 Task: Look for space in Cheria, Algeria from 8th June, 2023 to 16th June, 2023 for 2 adults in price range Rs.10000 to Rs.15000. Place can be entire place with 1  bedroom having 1 bed and 1 bathroom. Property type can be house, flat, hotel. Amenities needed are: washing machine. Booking option can be shelf check-in. Required host language is .
Action: Mouse moved to (510, 106)
Screenshot: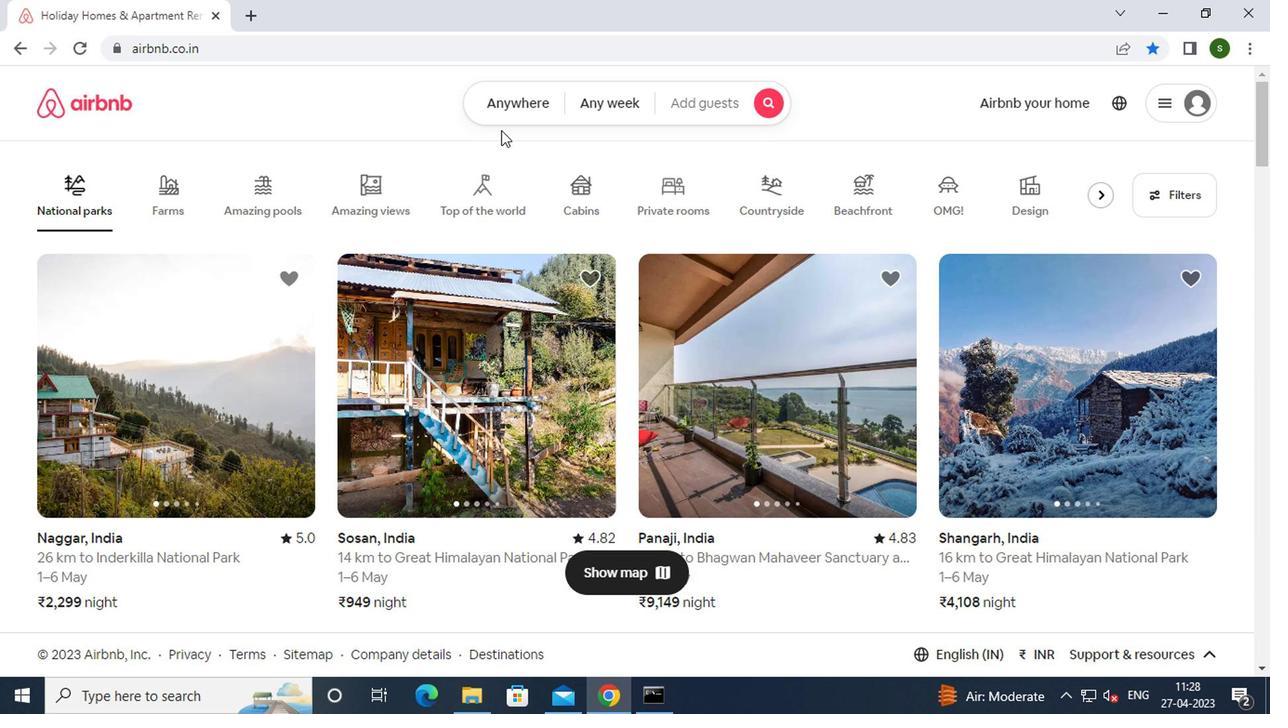 
Action: Mouse pressed left at (510, 106)
Screenshot: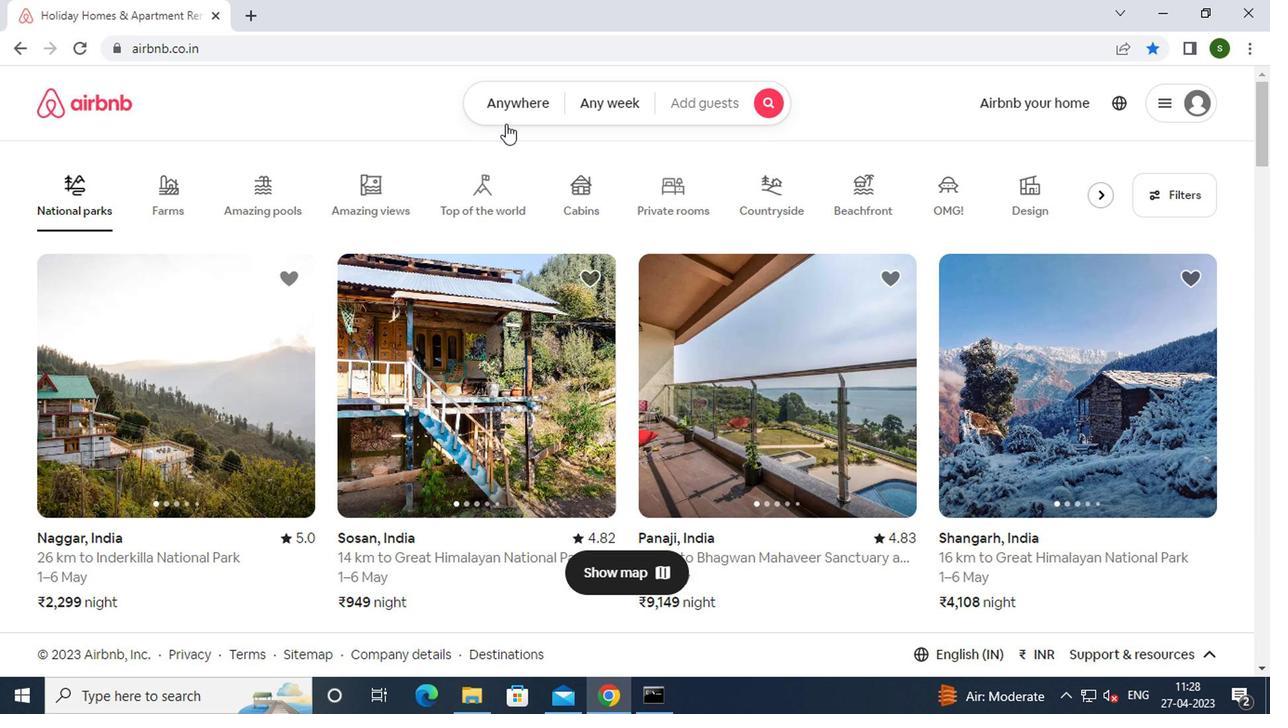 
Action: Mouse moved to (389, 179)
Screenshot: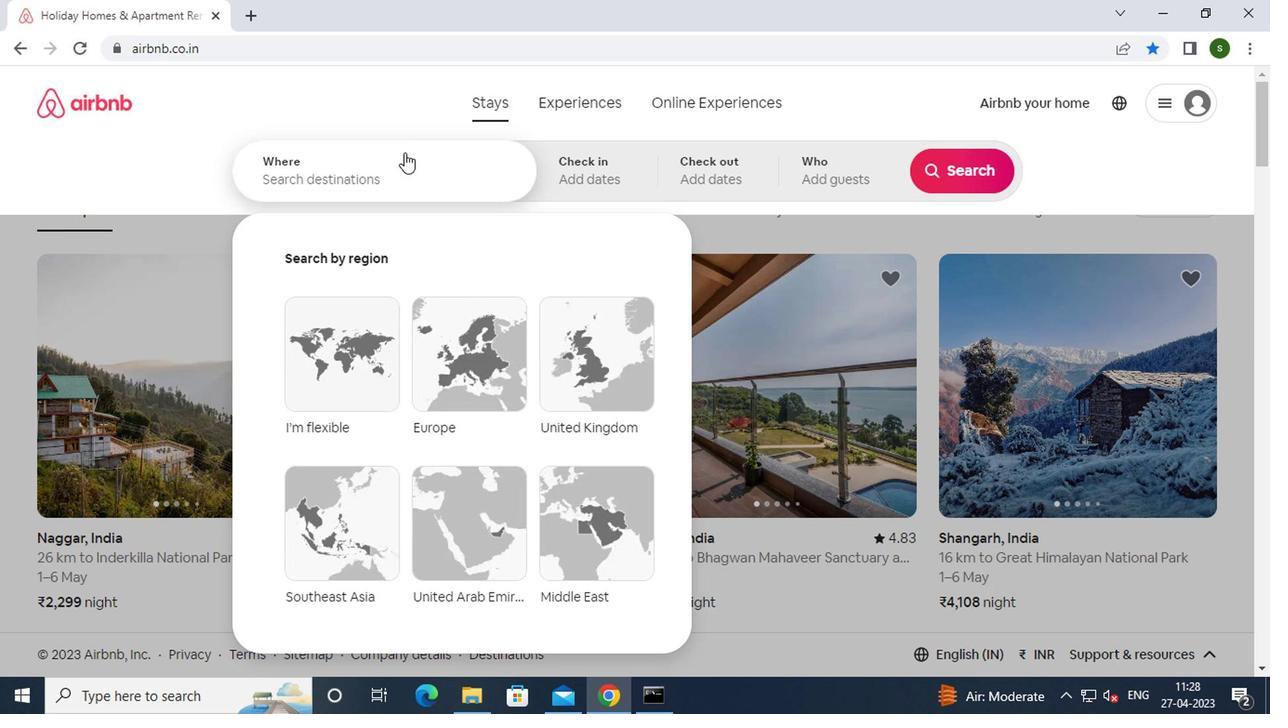 
Action: Mouse pressed left at (389, 179)
Screenshot: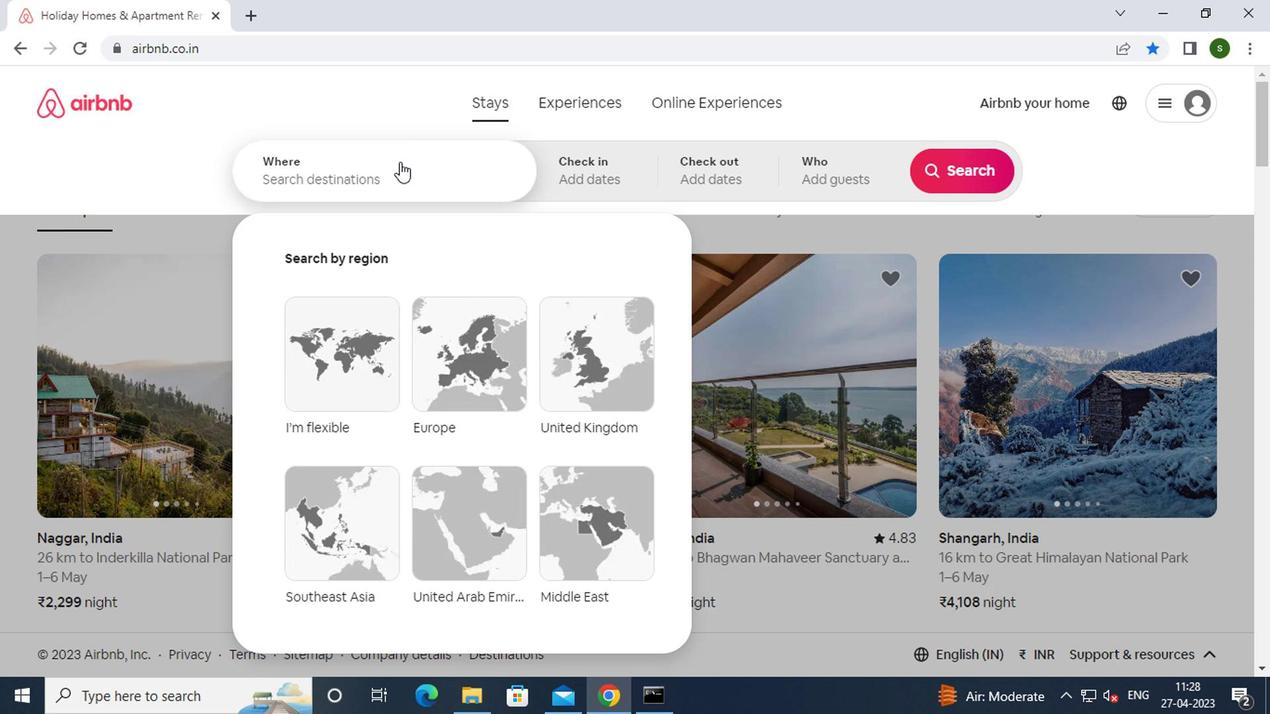 
Action: Key pressed c<Key.caps_lock>heria,<Key.space><Key.caps_lock>a<Key.caps_lock>l
Screenshot: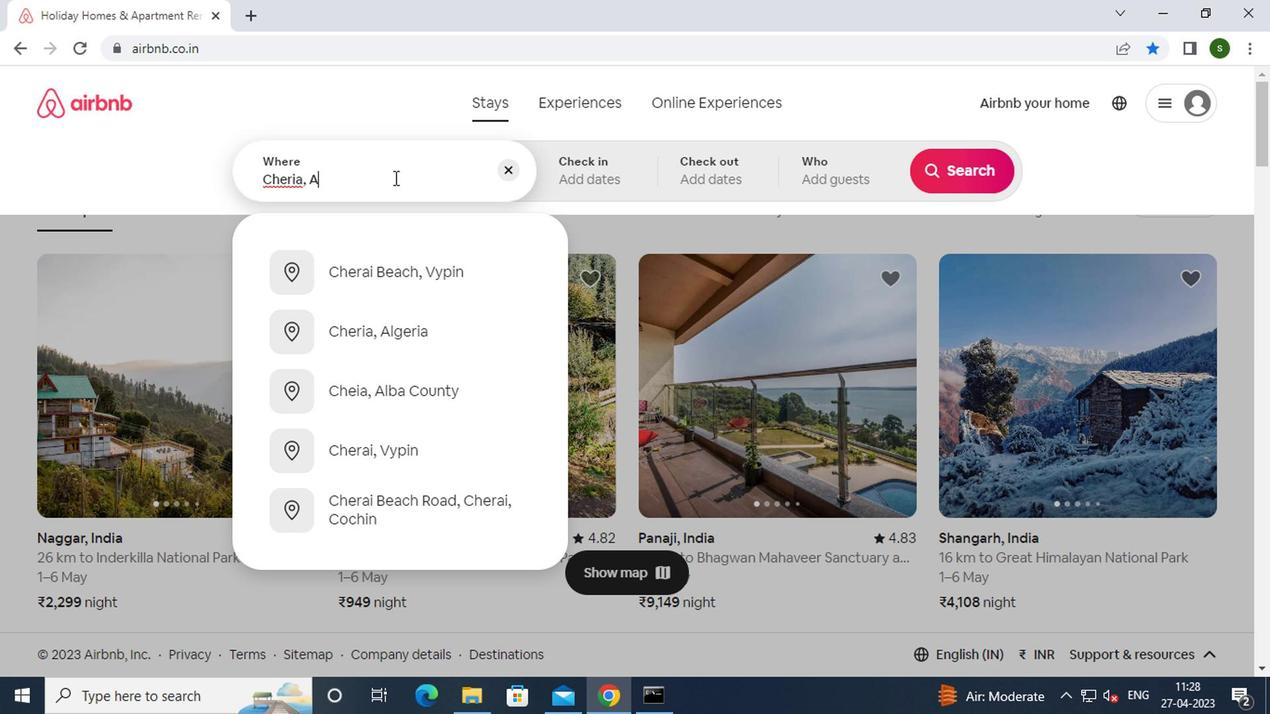 
Action: Mouse moved to (402, 264)
Screenshot: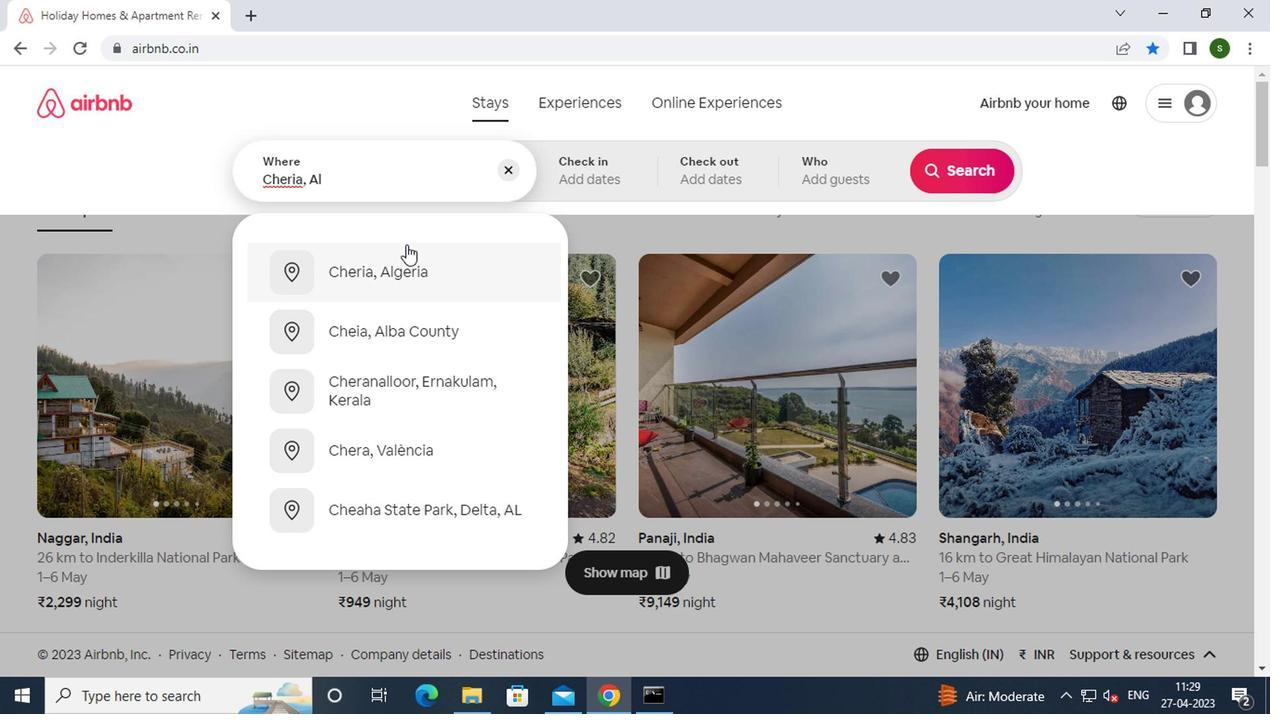 
Action: Mouse pressed left at (402, 264)
Screenshot: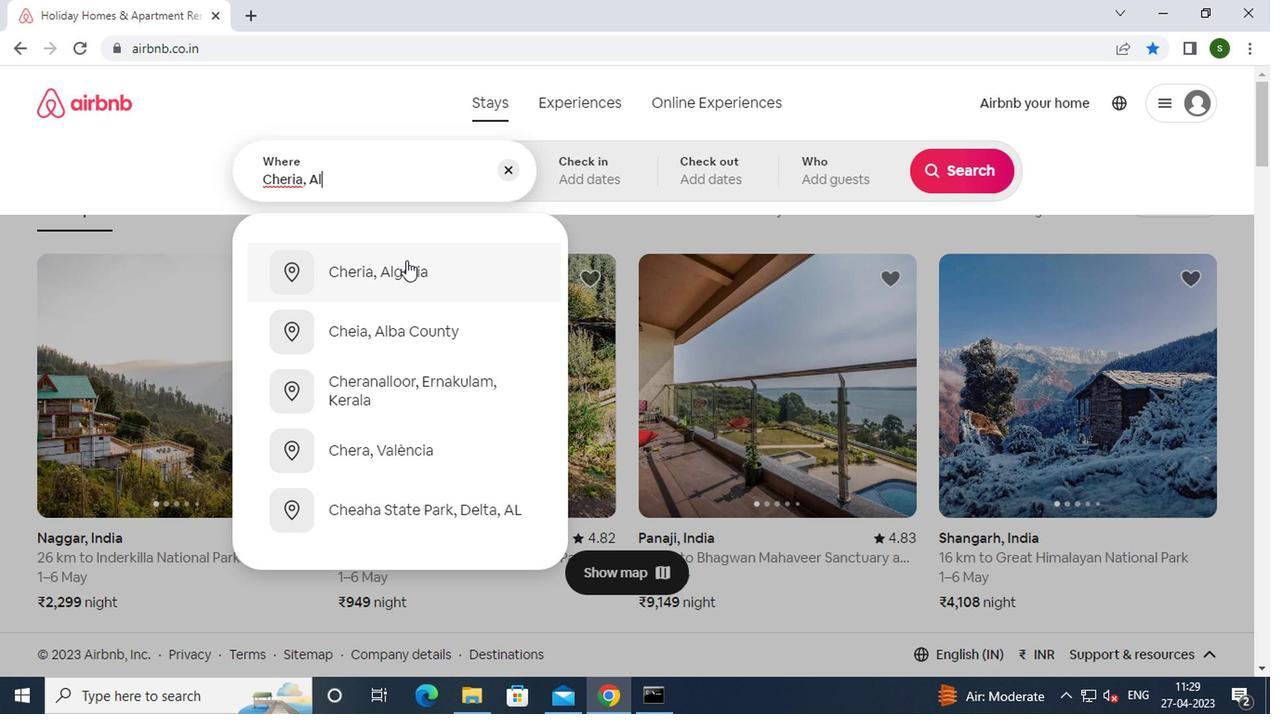 
Action: Mouse moved to (936, 315)
Screenshot: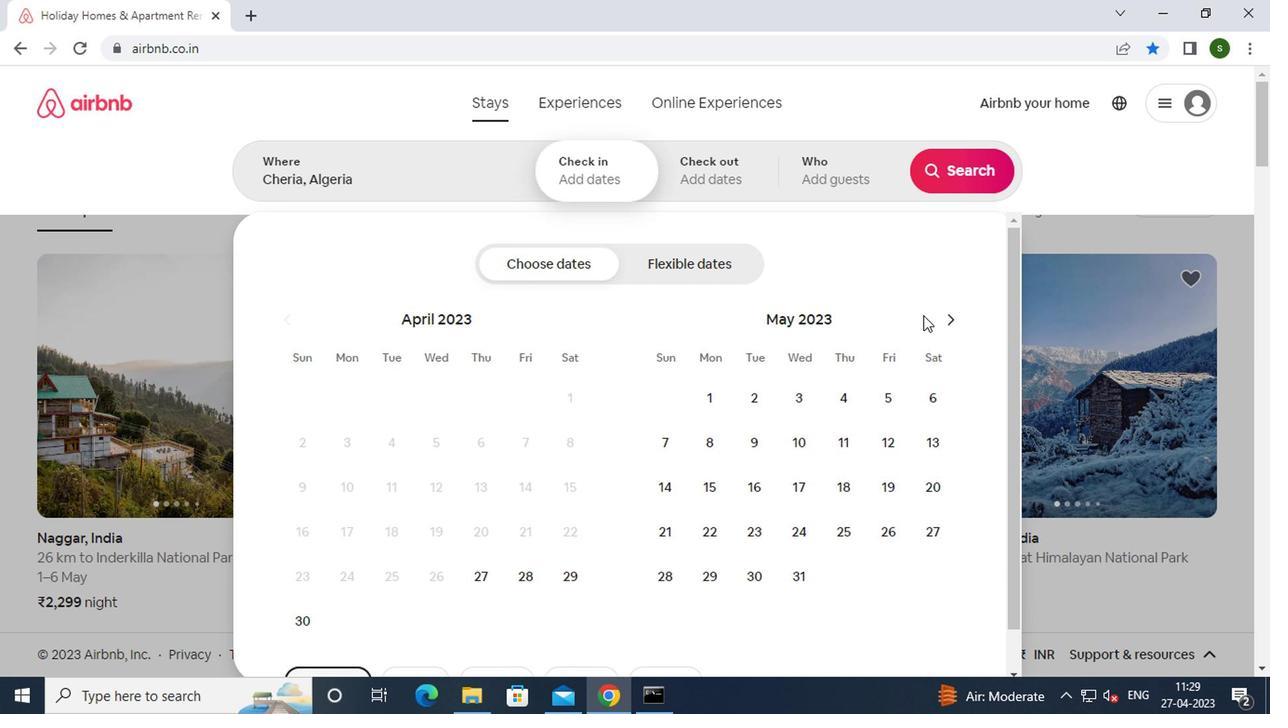 
Action: Mouse pressed left at (936, 315)
Screenshot: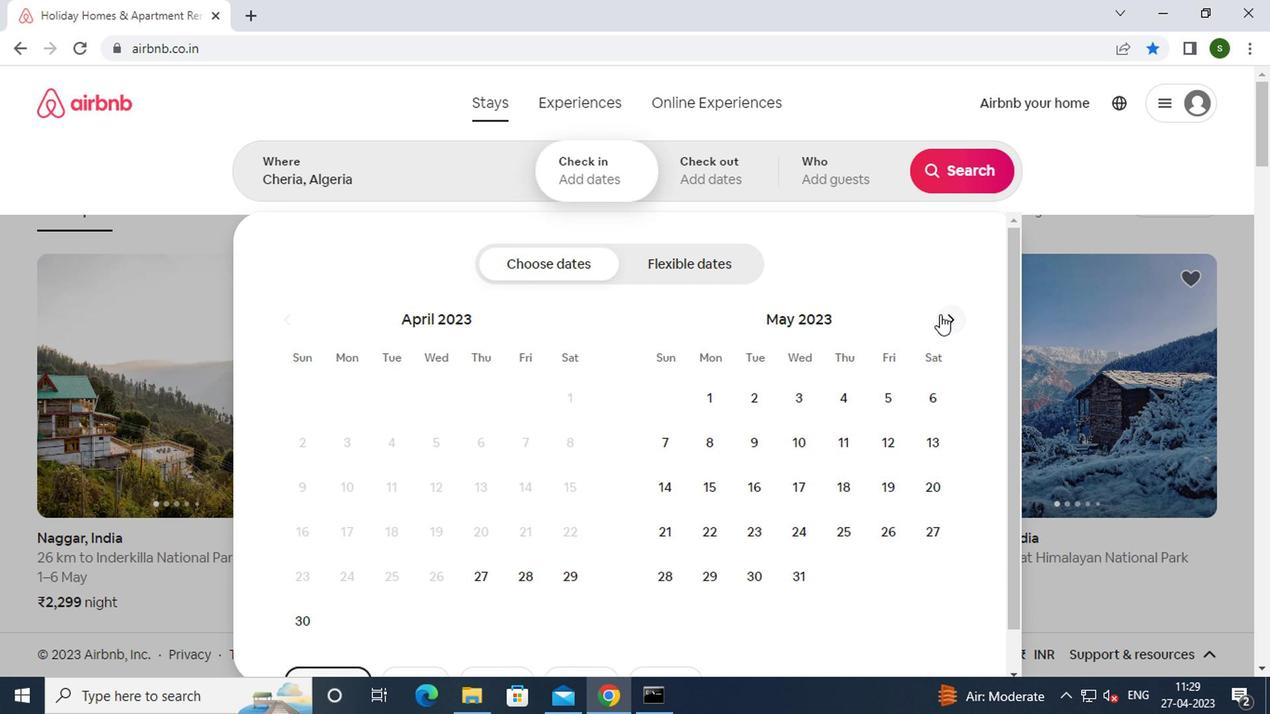 
Action: Mouse moved to (843, 444)
Screenshot: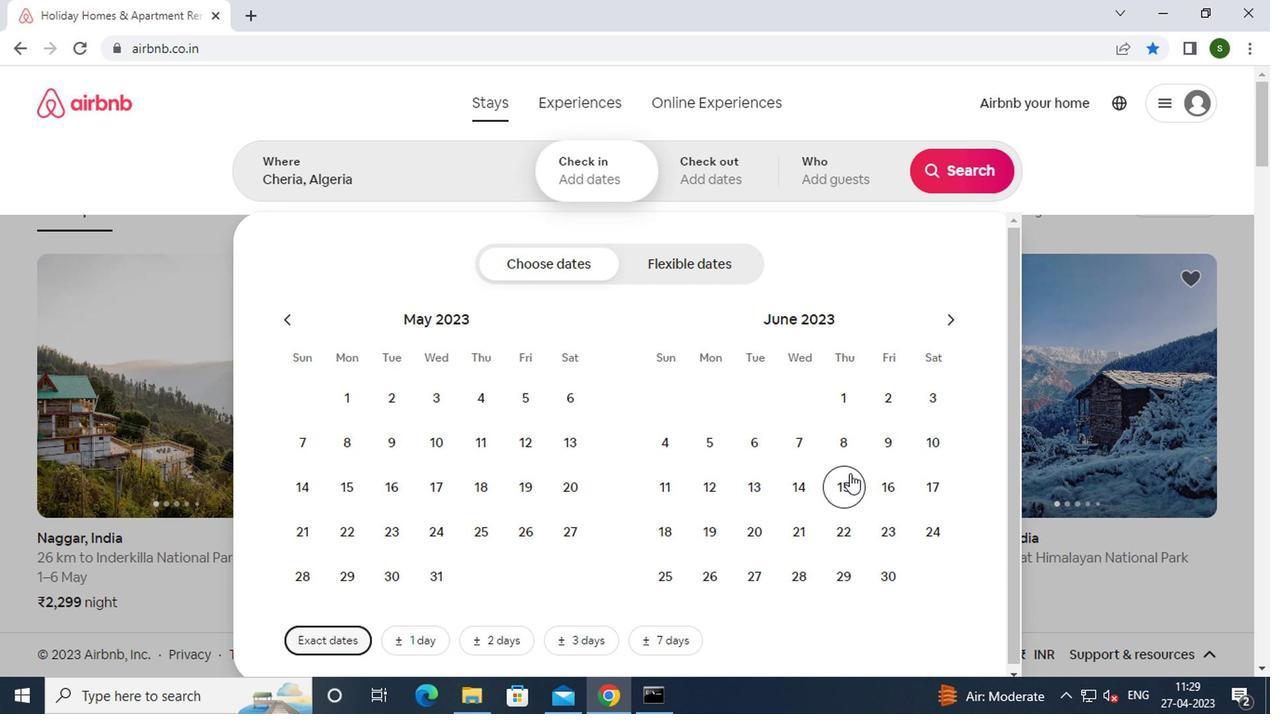 
Action: Mouse pressed left at (843, 444)
Screenshot: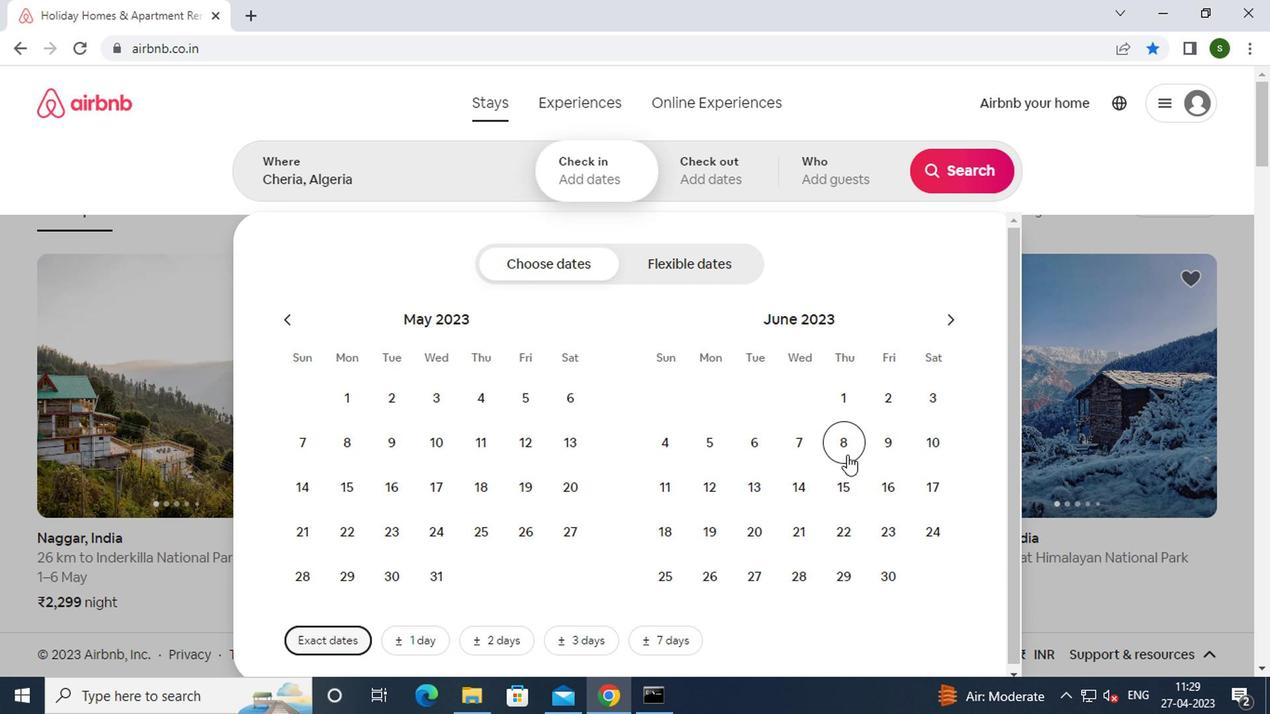 
Action: Mouse moved to (876, 477)
Screenshot: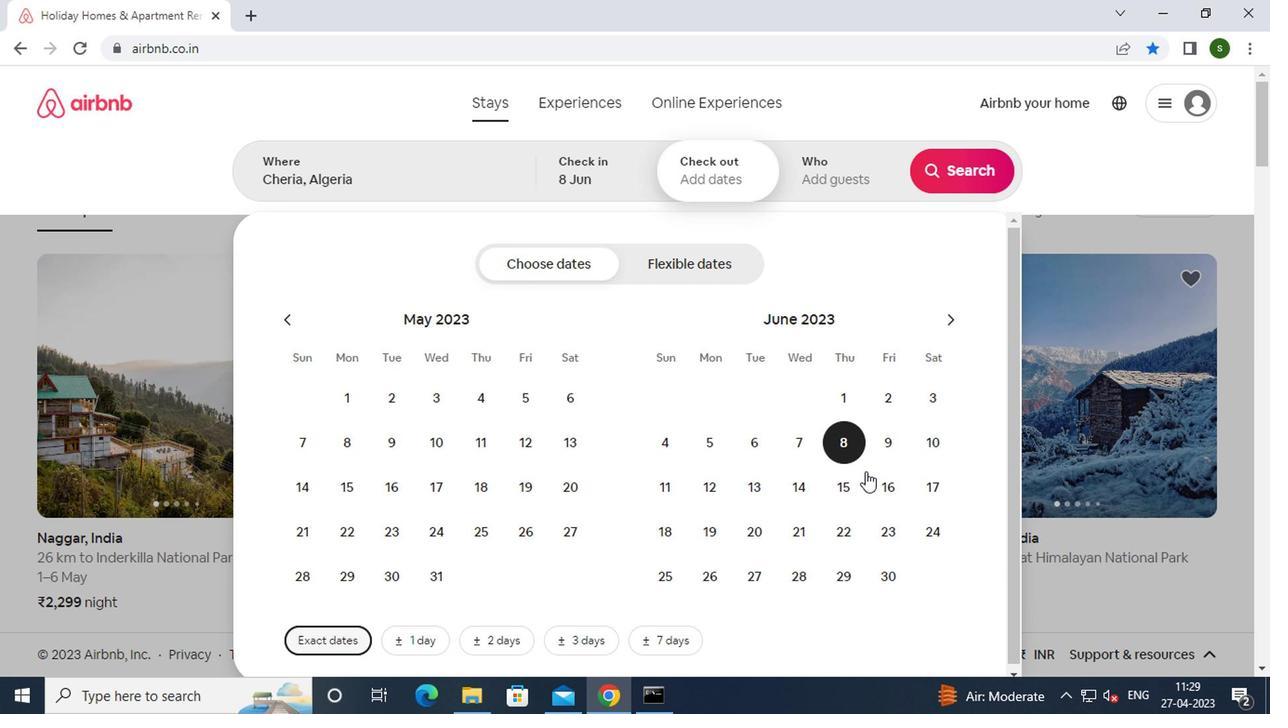
Action: Mouse pressed left at (876, 477)
Screenshot: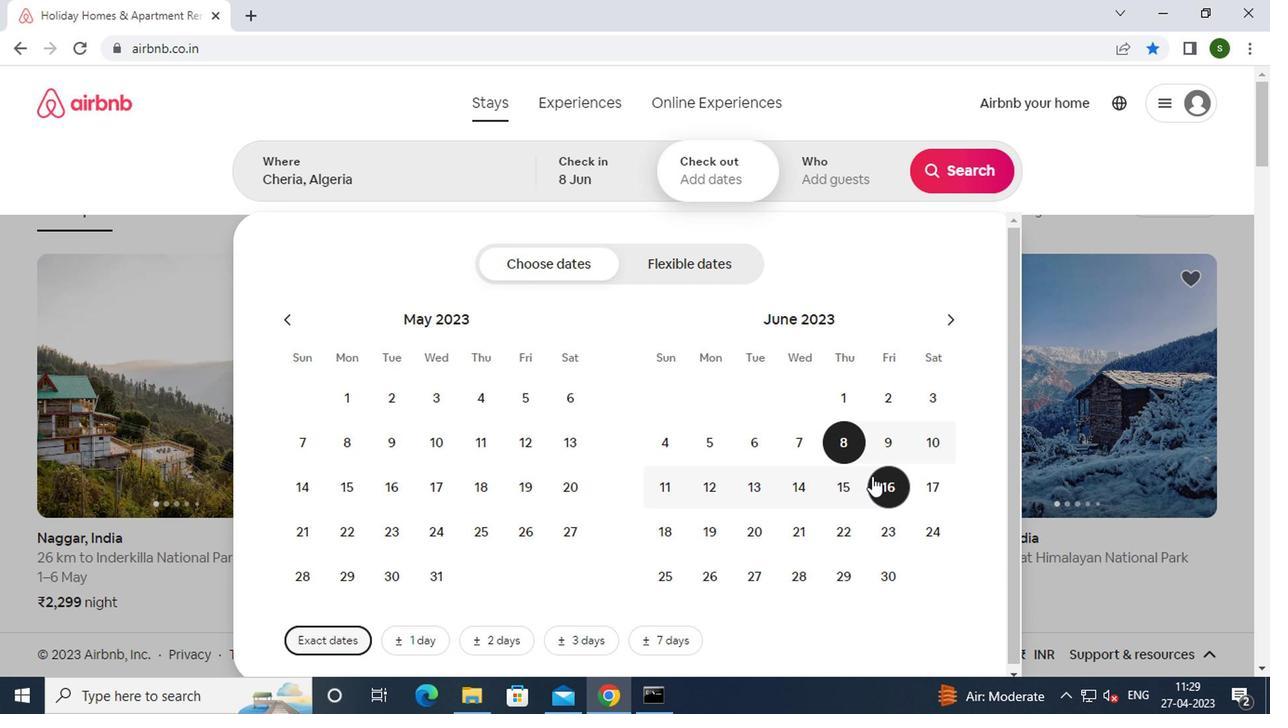 
Action: Mouse moved to (842, 188)
Screenshot: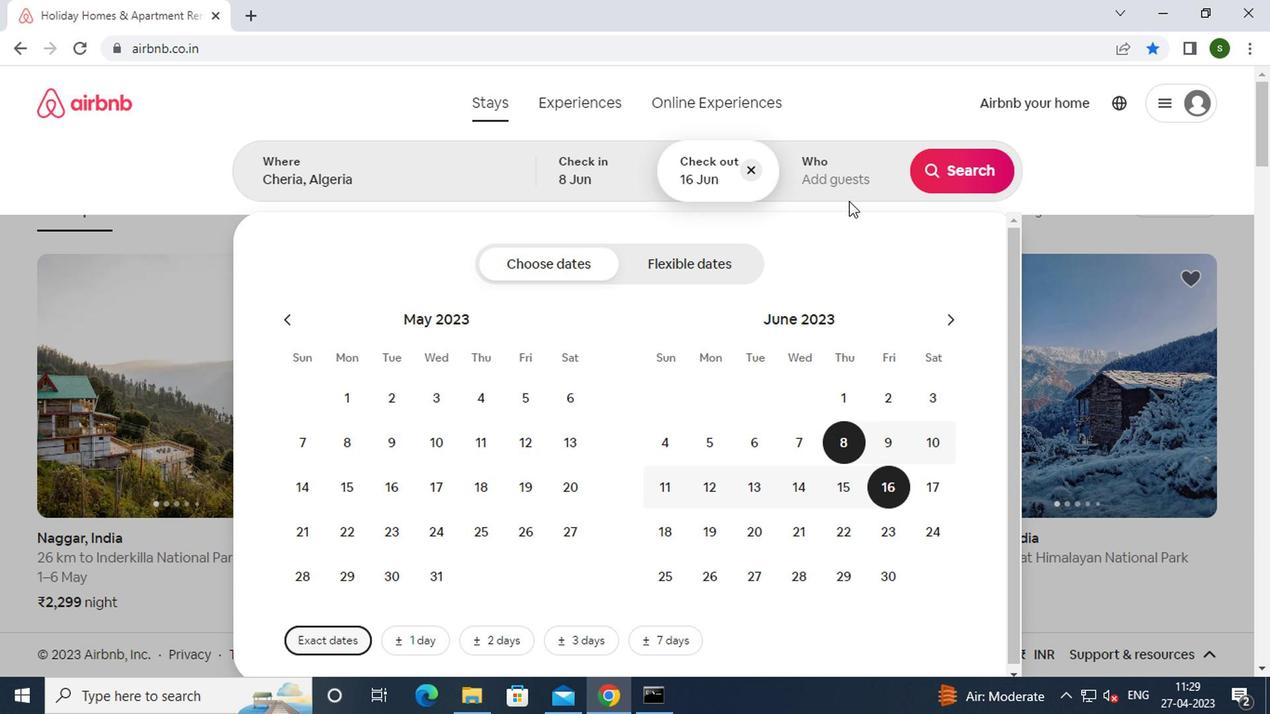 
Action: Mouse pressed left at (842, 188)
Screenshot: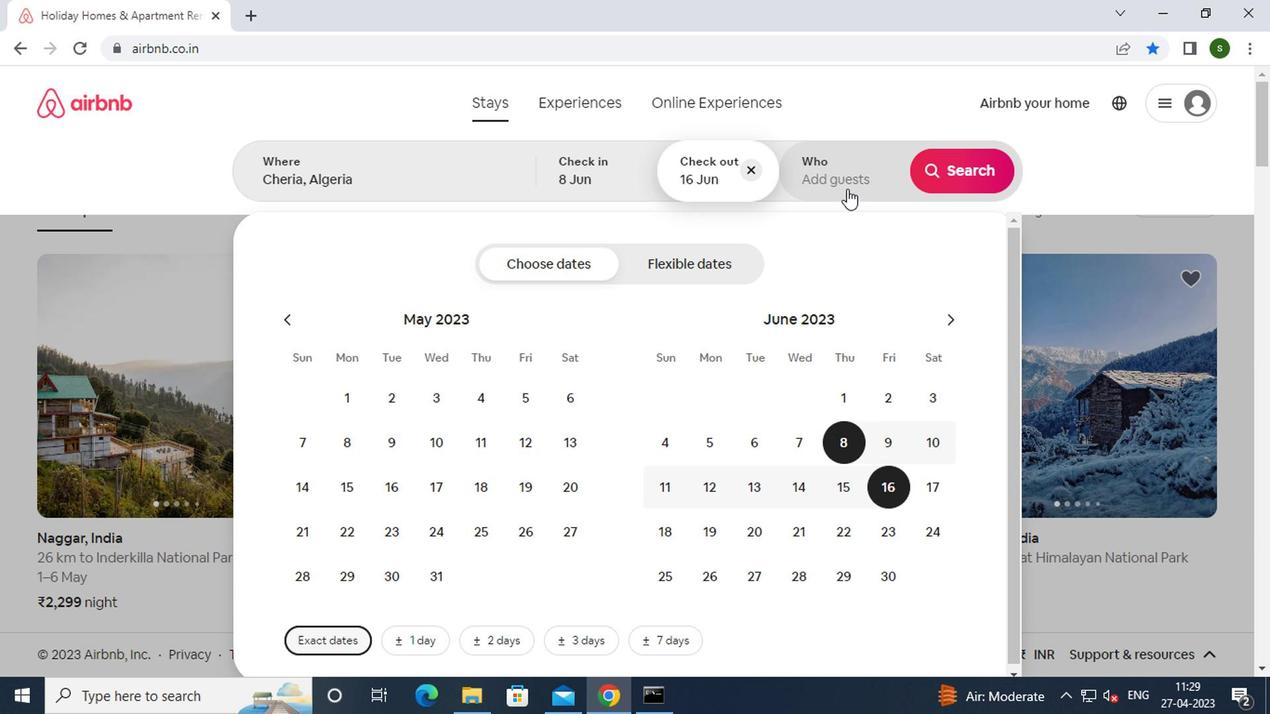 
Action: Mouse moved to (959, 275)
Screenshot: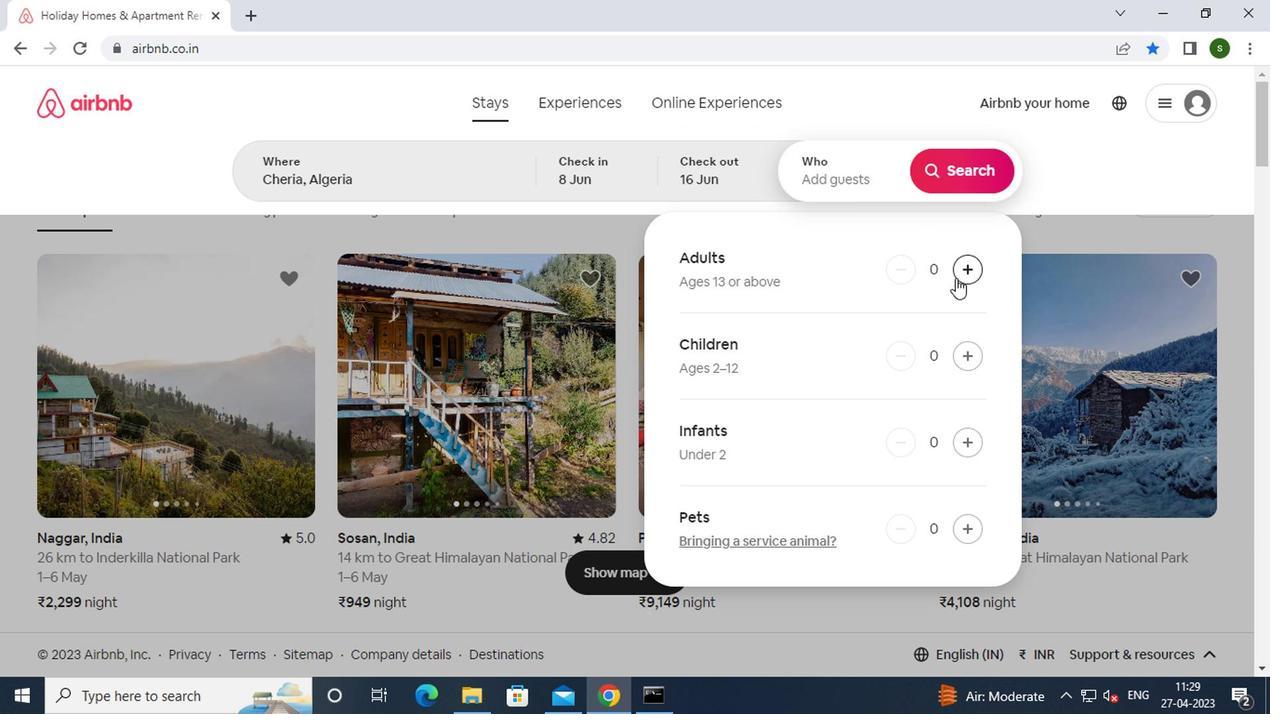 
Action: Mouse pressed left at (959, 275)
Screenshot: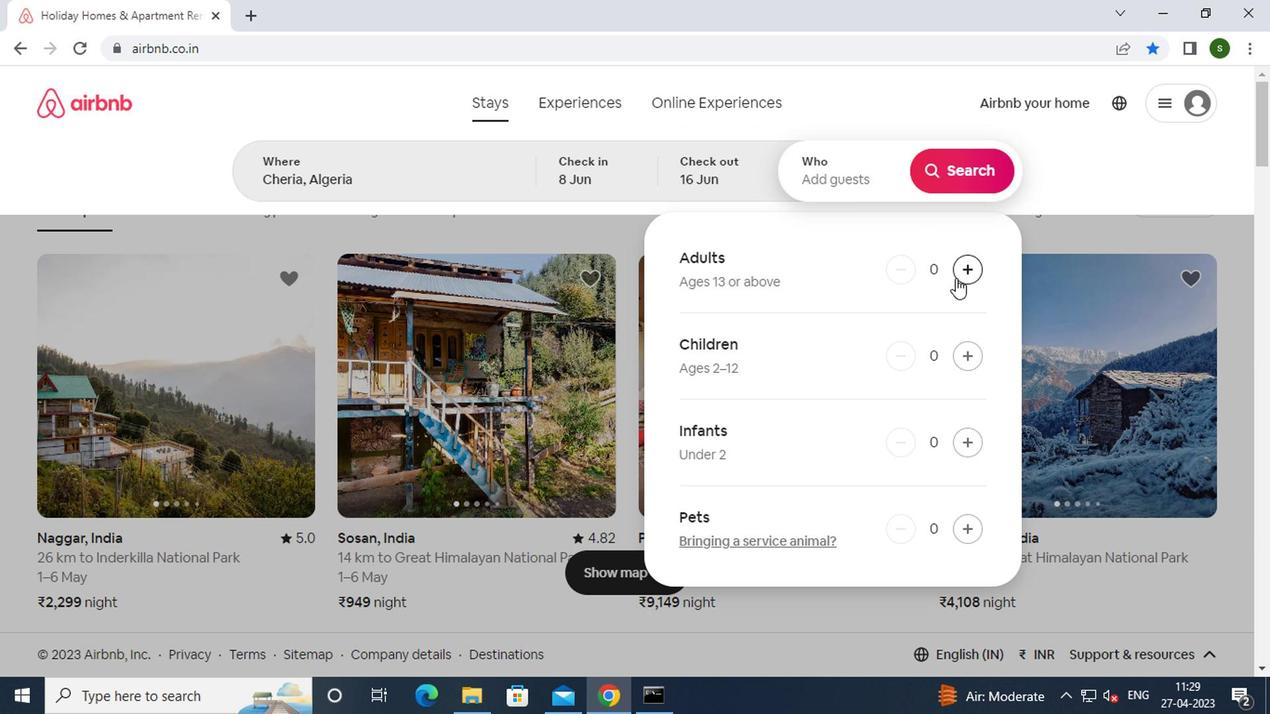 
Action: Mouse pressed left at (959, 275)
Screenshot: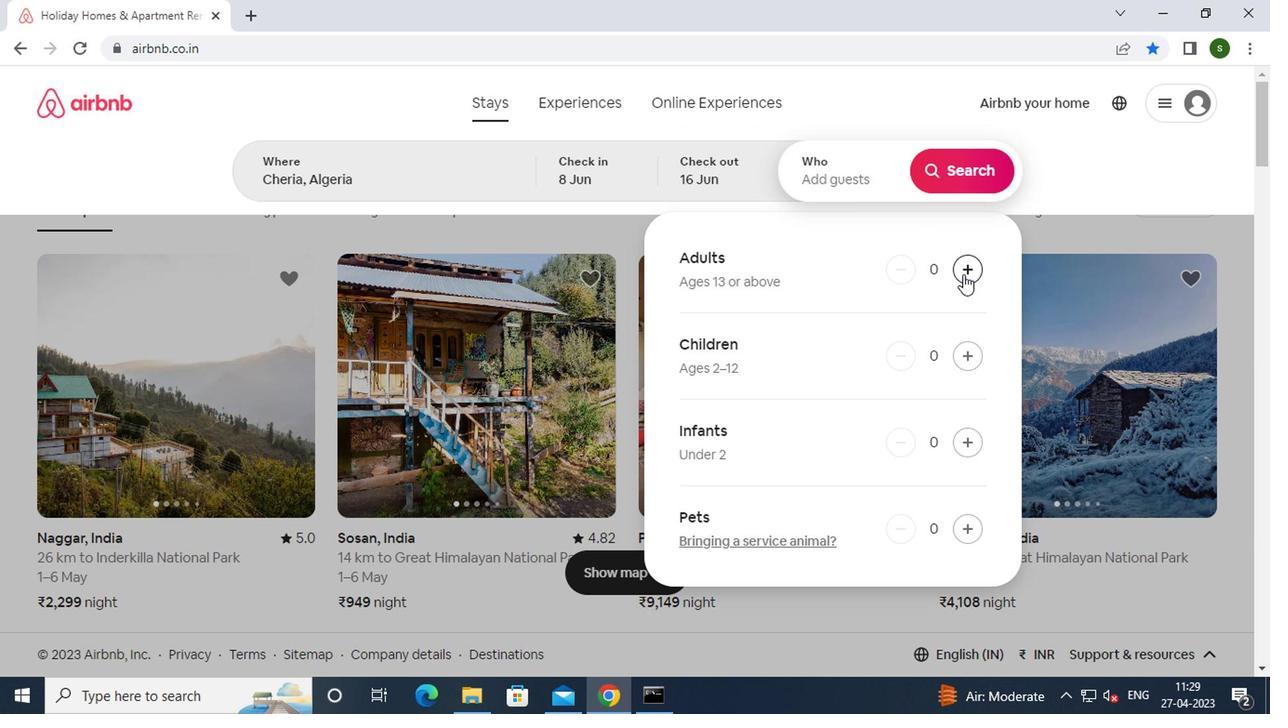 
Action: Mouse moved to (957, 174)
Screenshot: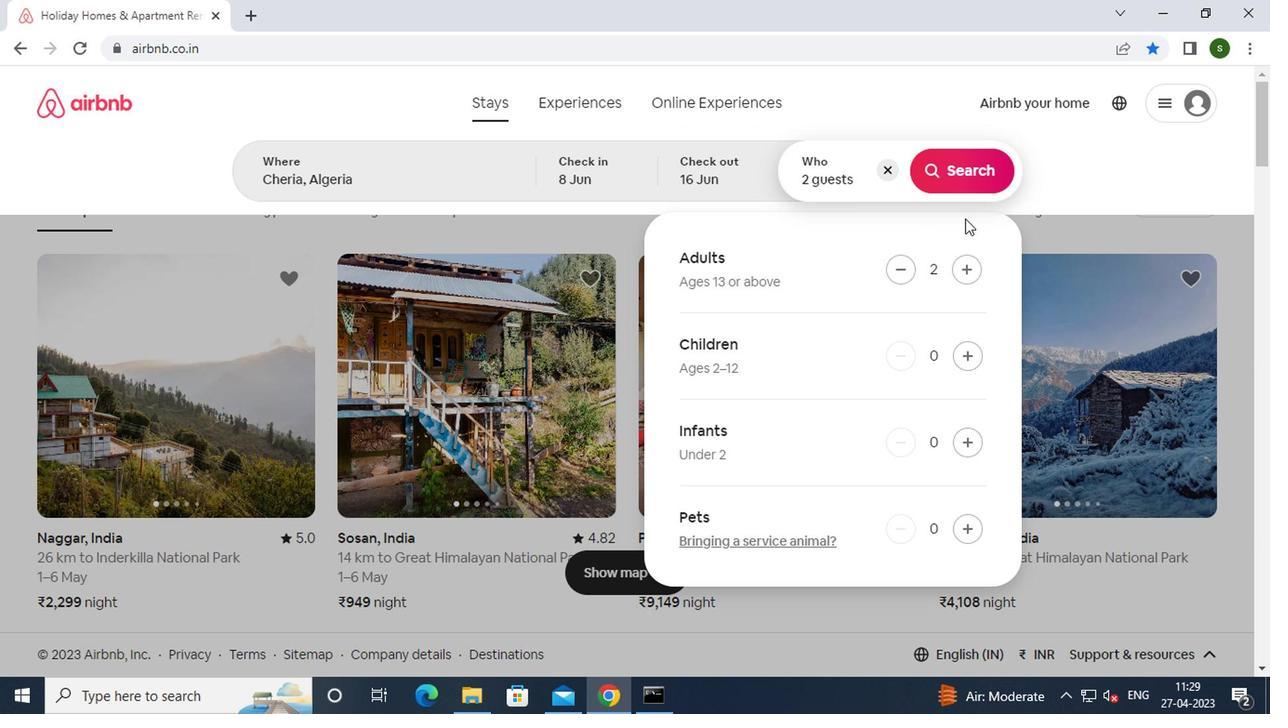 
Action: Mouse pressed left at (957, 174)
Screenshot: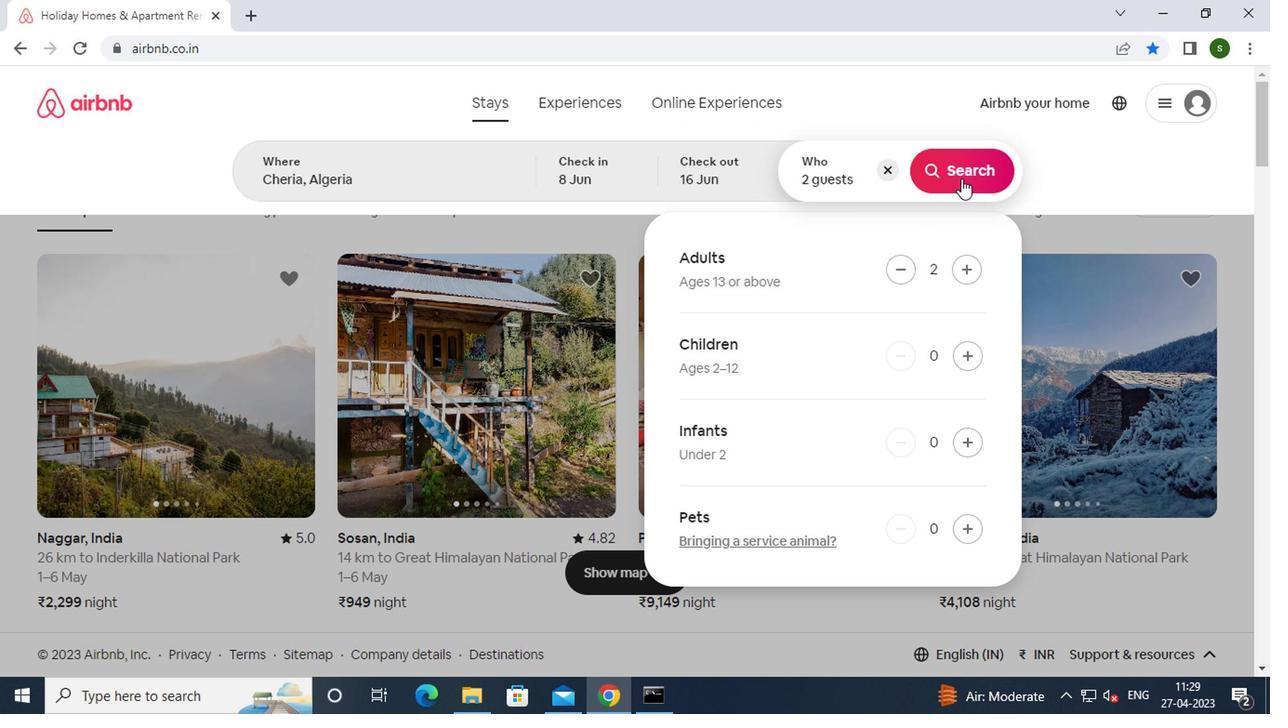 
Action: Mouse moved to (1172, 175)
Screenshot: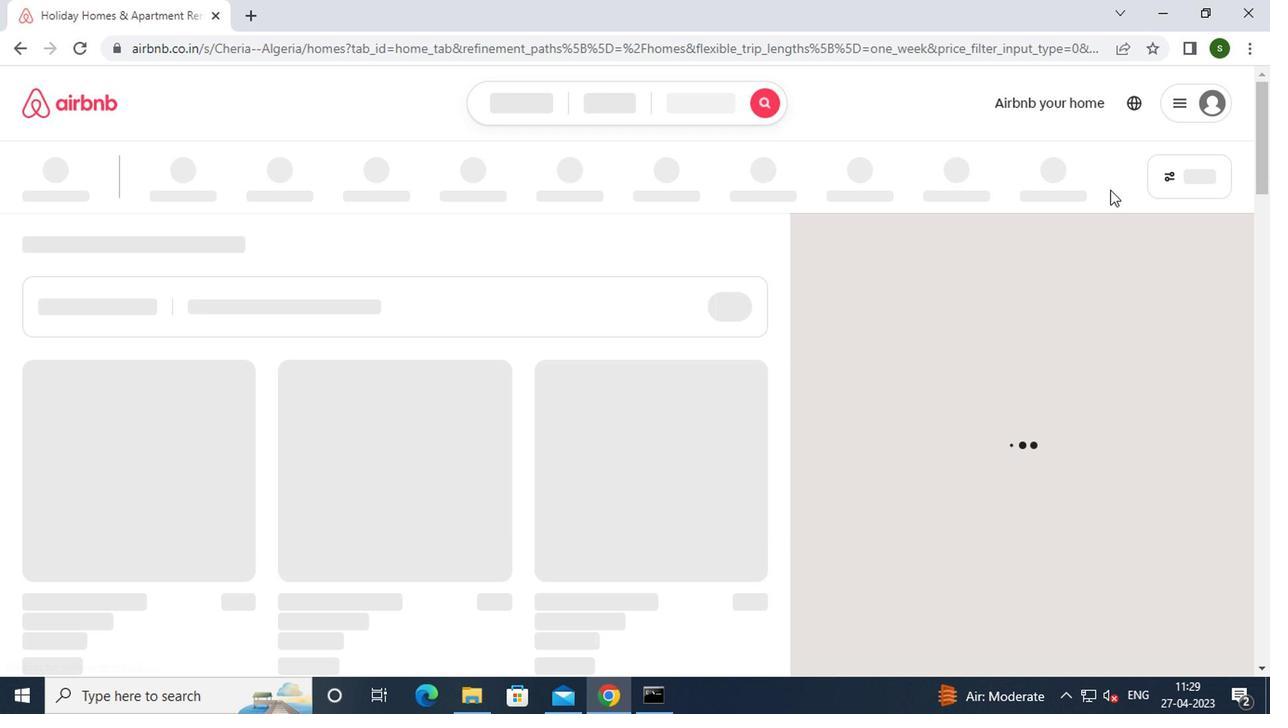 
Action: Mouse pressed left at (1172, 175)
Screenshot: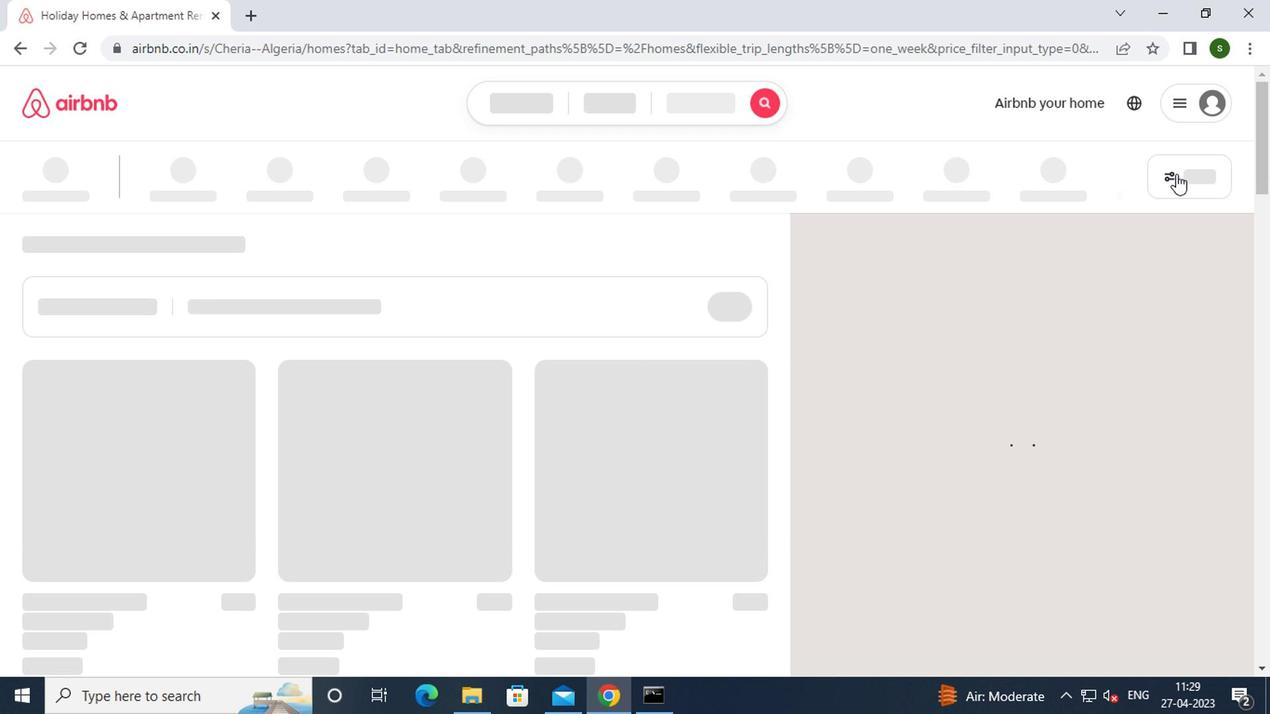
Action: Mouse moved to (559, 410)
Screenshot: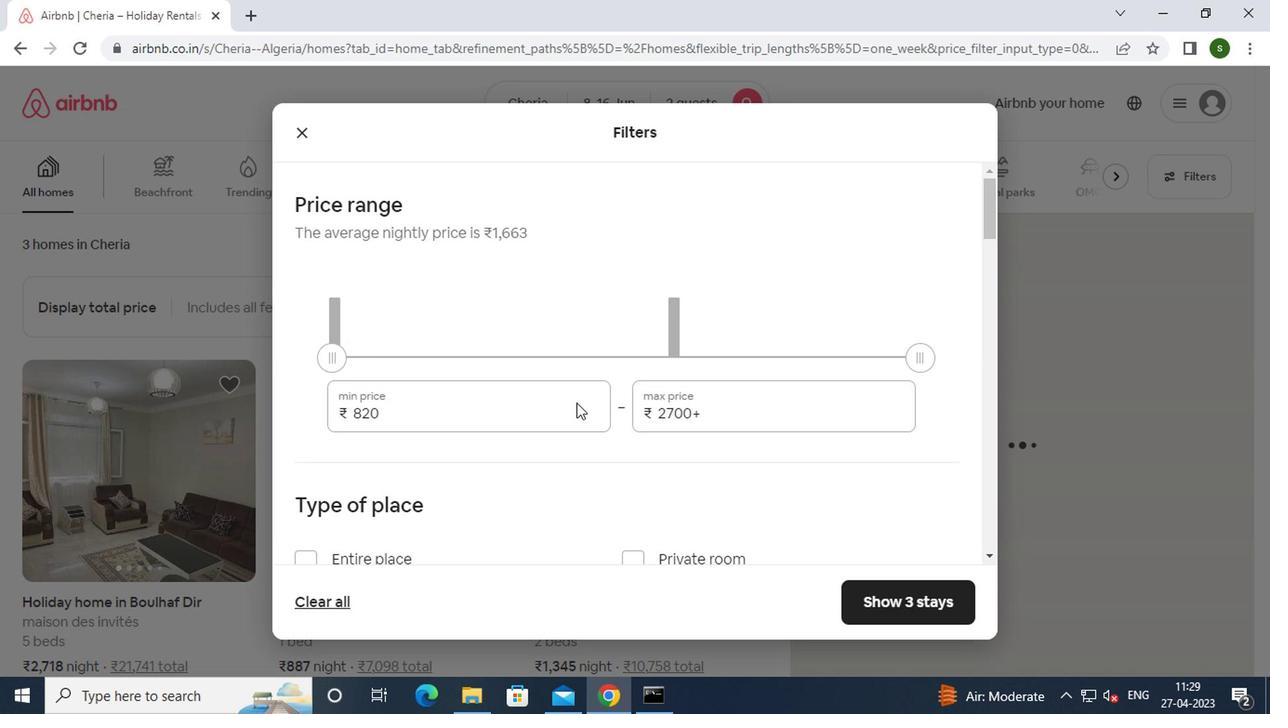 
Action: Mouse pressed left at (559, 410)
Screenshot: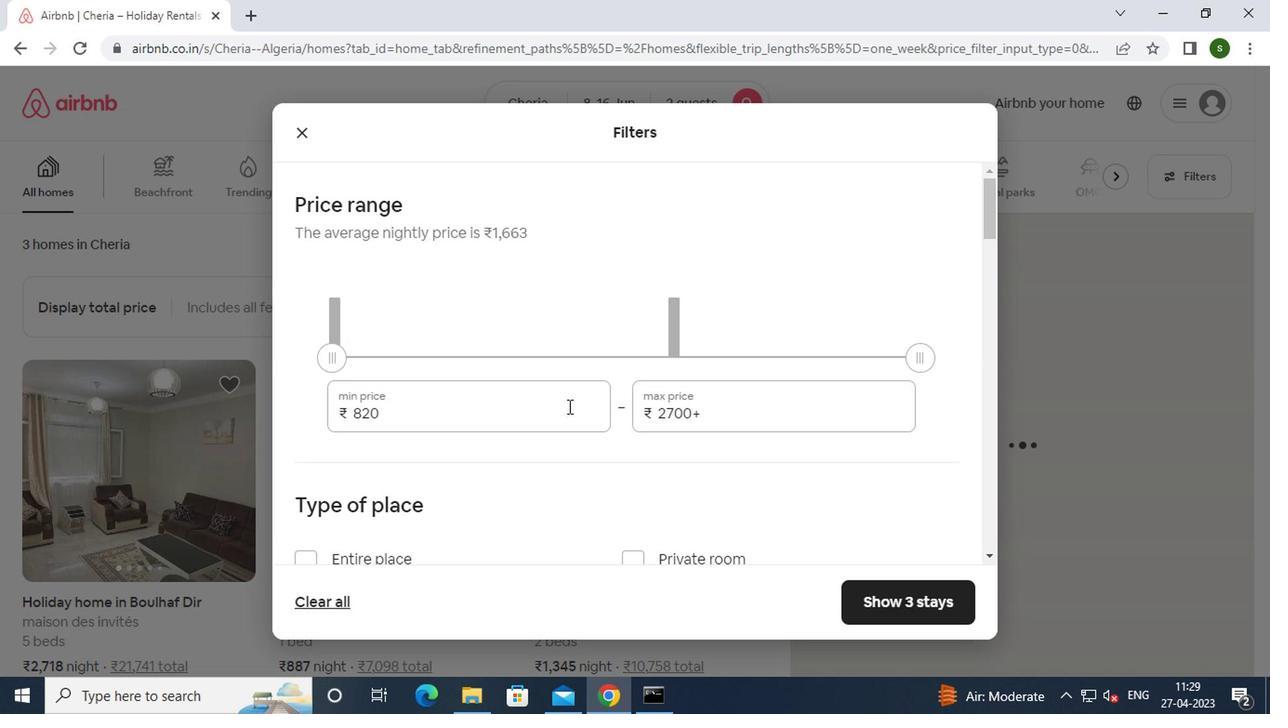 
Action: Key pressed <Key.backspace><Key.backspace><Key.backspace><Key.backspace><Key.backspace><Key.backspace><Key.backspace>10000
Screenshot: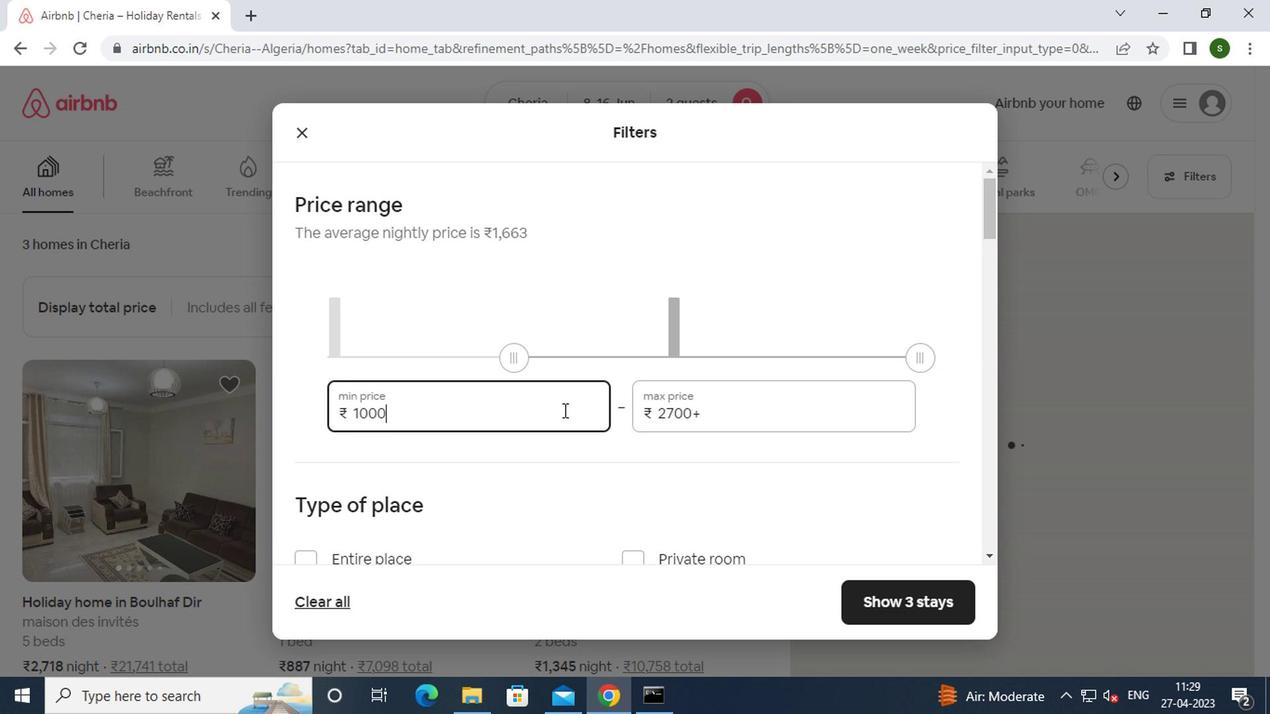 
Action: Mouse moved to (726, 412)
Screenshot: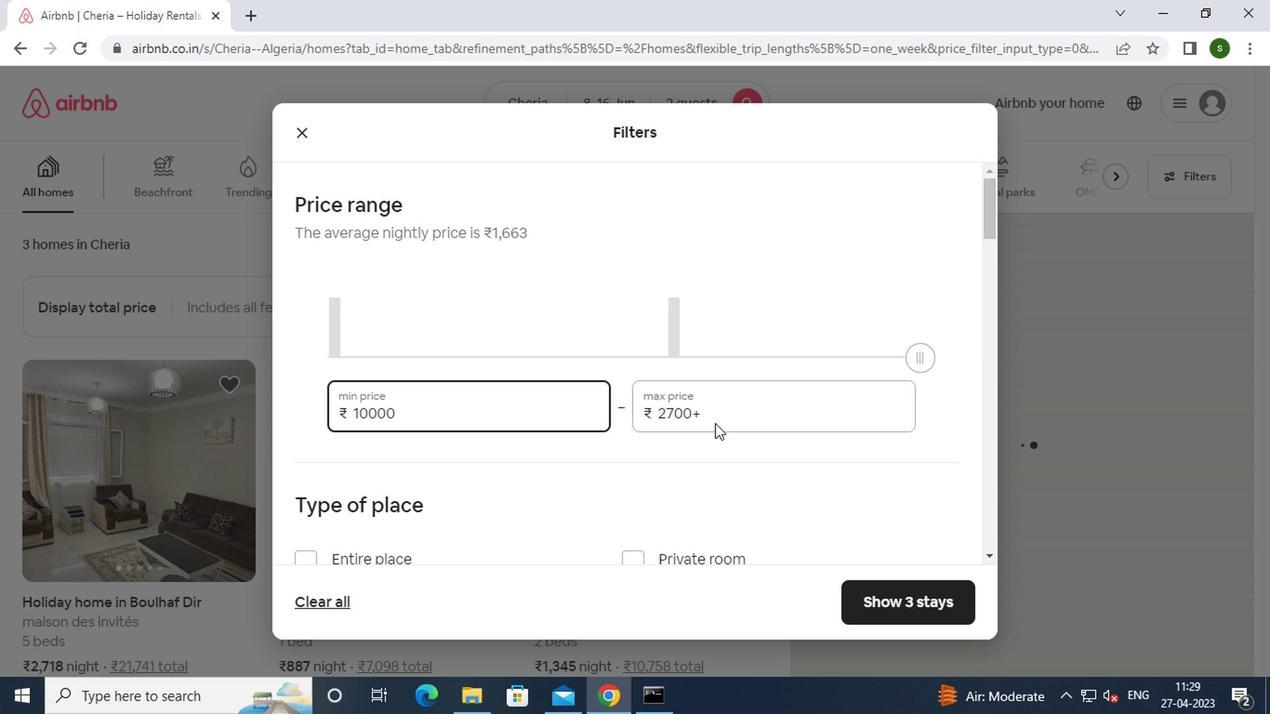 
Action: Mouse pressed left at (726, 412)
Screenshot: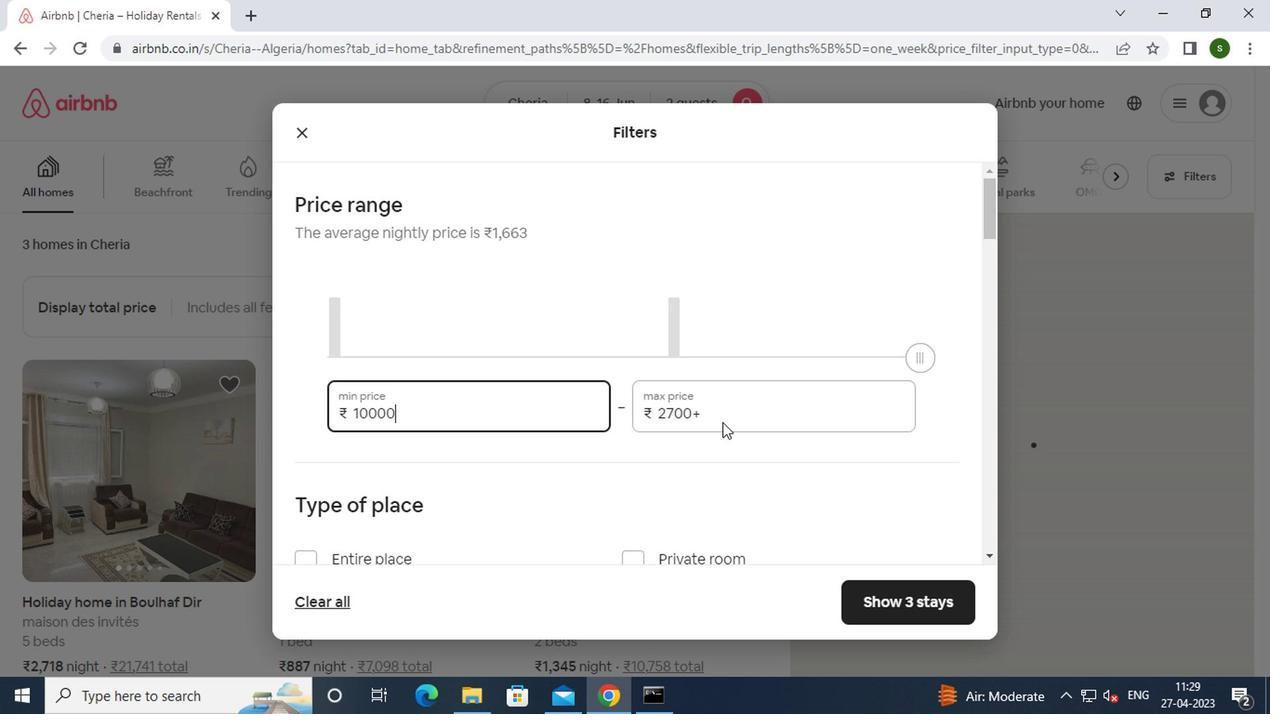 
Action: Key pressed <Key.backspace><Key.backspace><Key.backspace><Key.backspace><Key.backspace><Key.backspace><Key.backspace><Key.backspace><Key.backspace><Key.backspace><Key.backspace><Key.backspace>15000
Screenshot: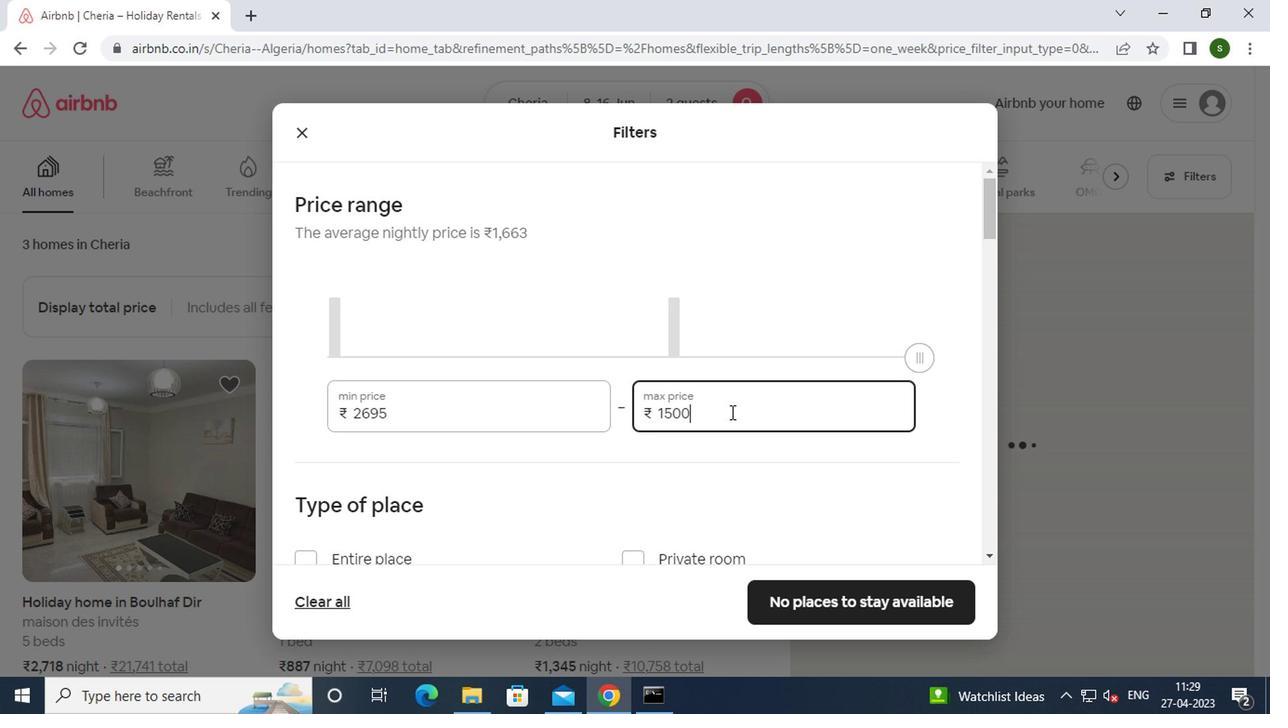 
Action: Mouse moved to (581, 367)
Screenshot: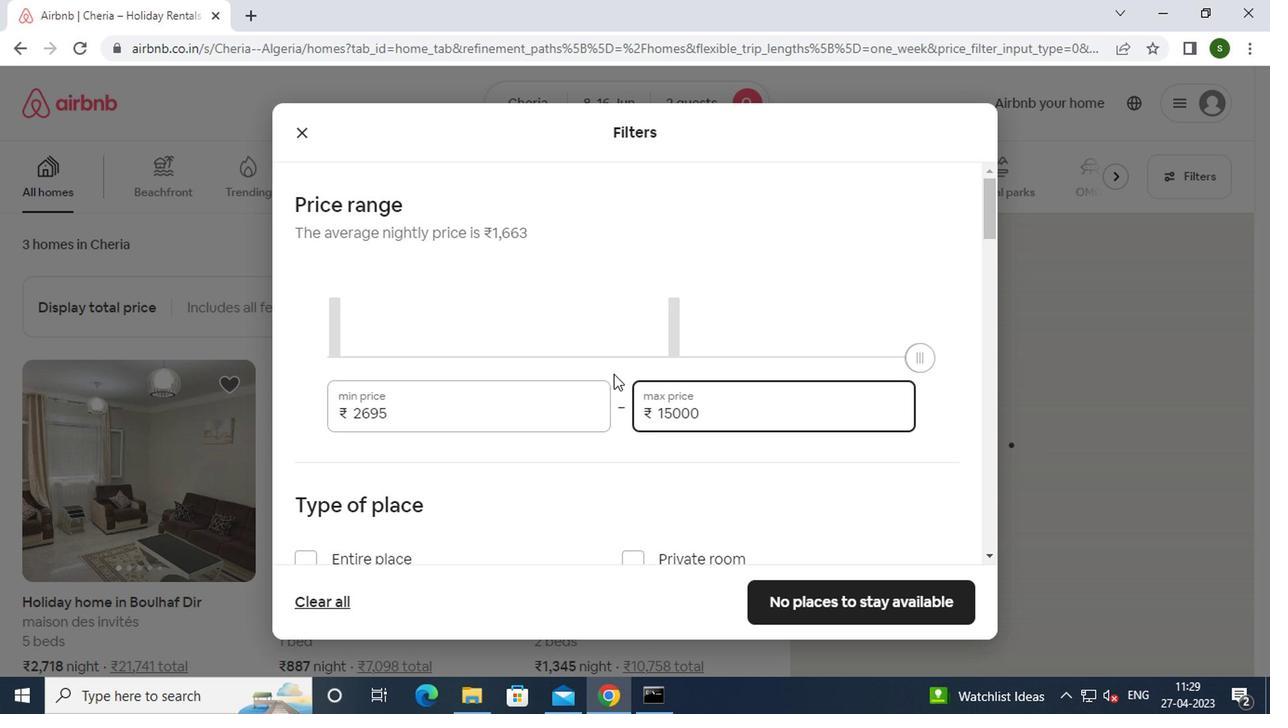 
Action: Mouse scrolled (581, 366) with delta (0, -1)
Screenshot: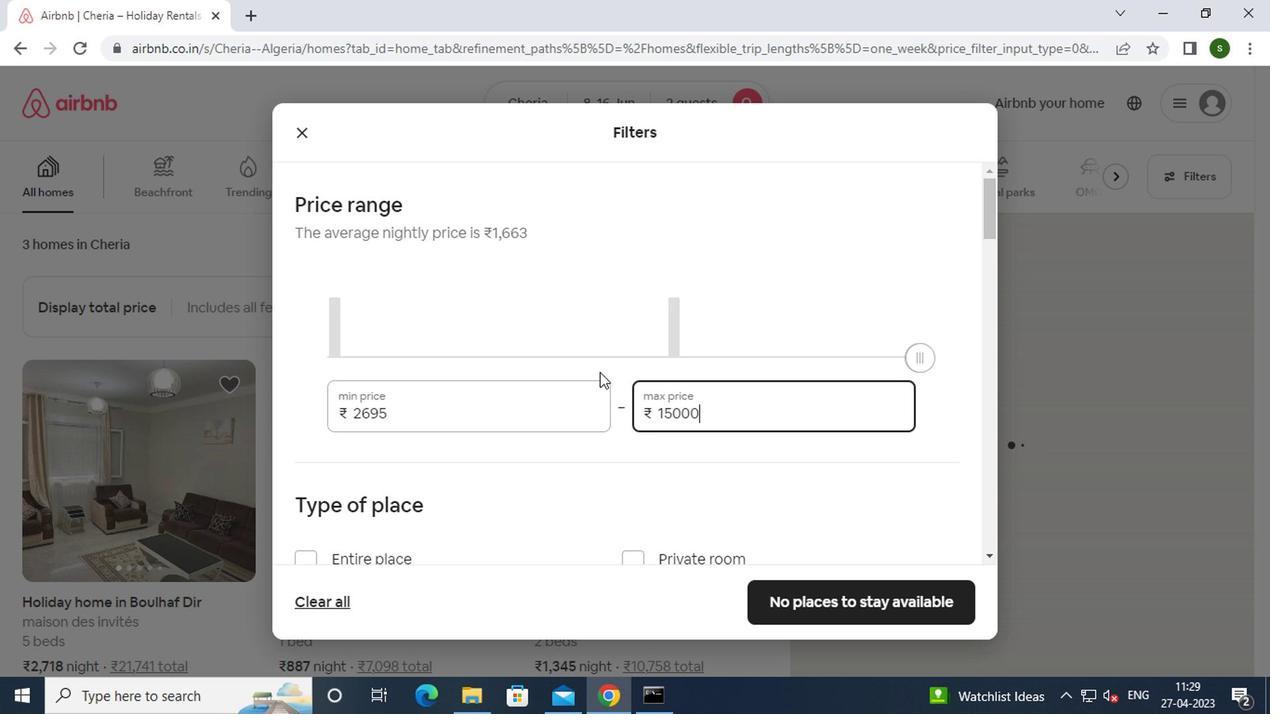 
Action: Mouse scrolled (581, 366) with delta (0, -1)
Screenshot: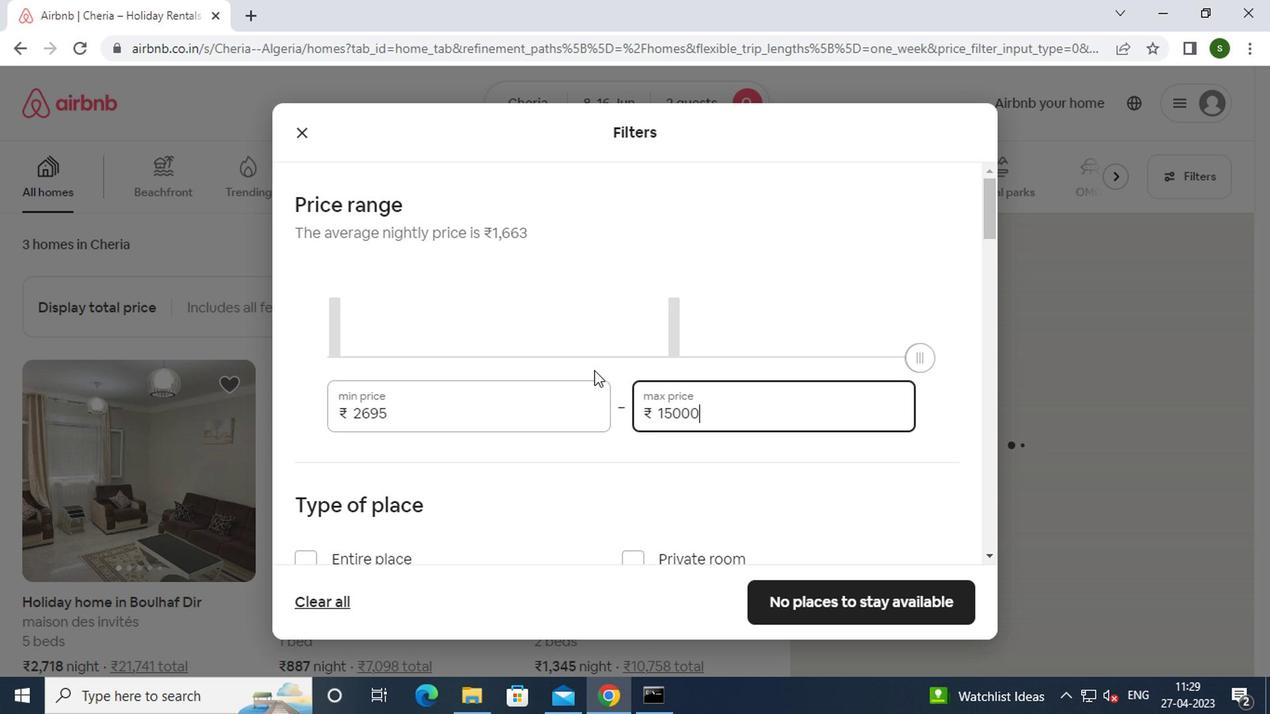
Action: Mouse moved to (371, 371)
Screenshot: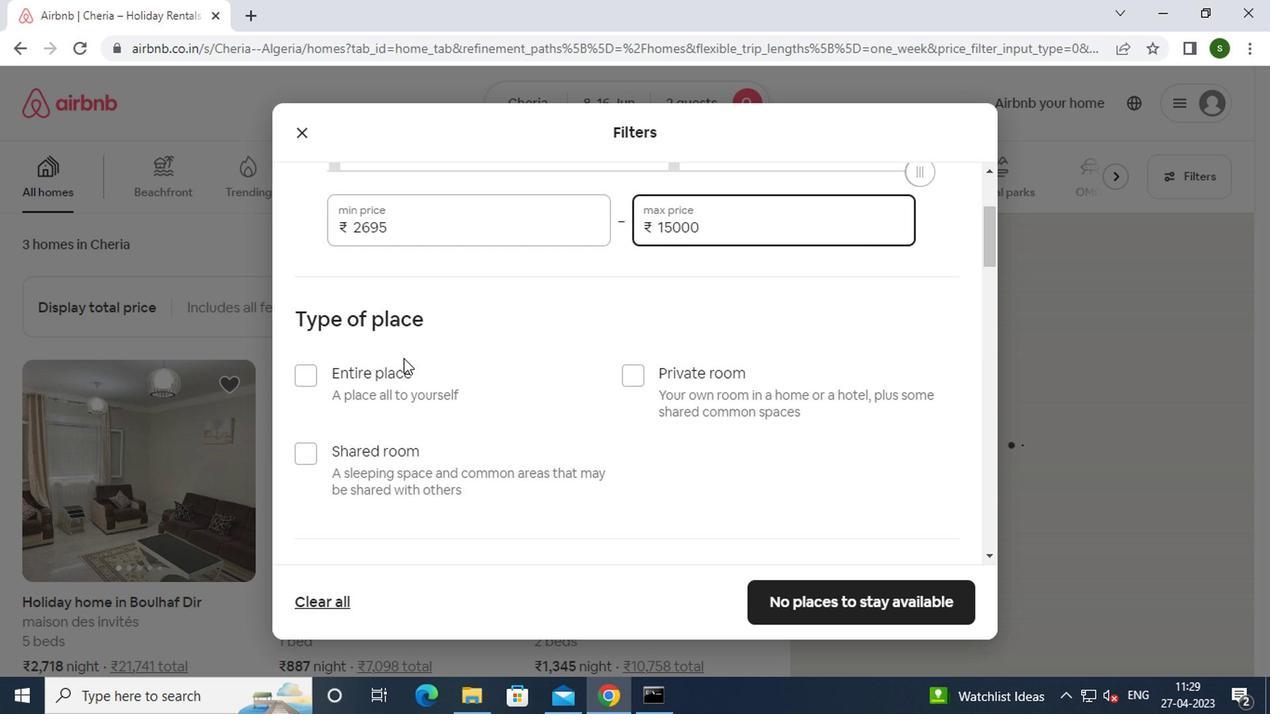 
Action: Mouse pressed left at (371, 371)
Screenshot: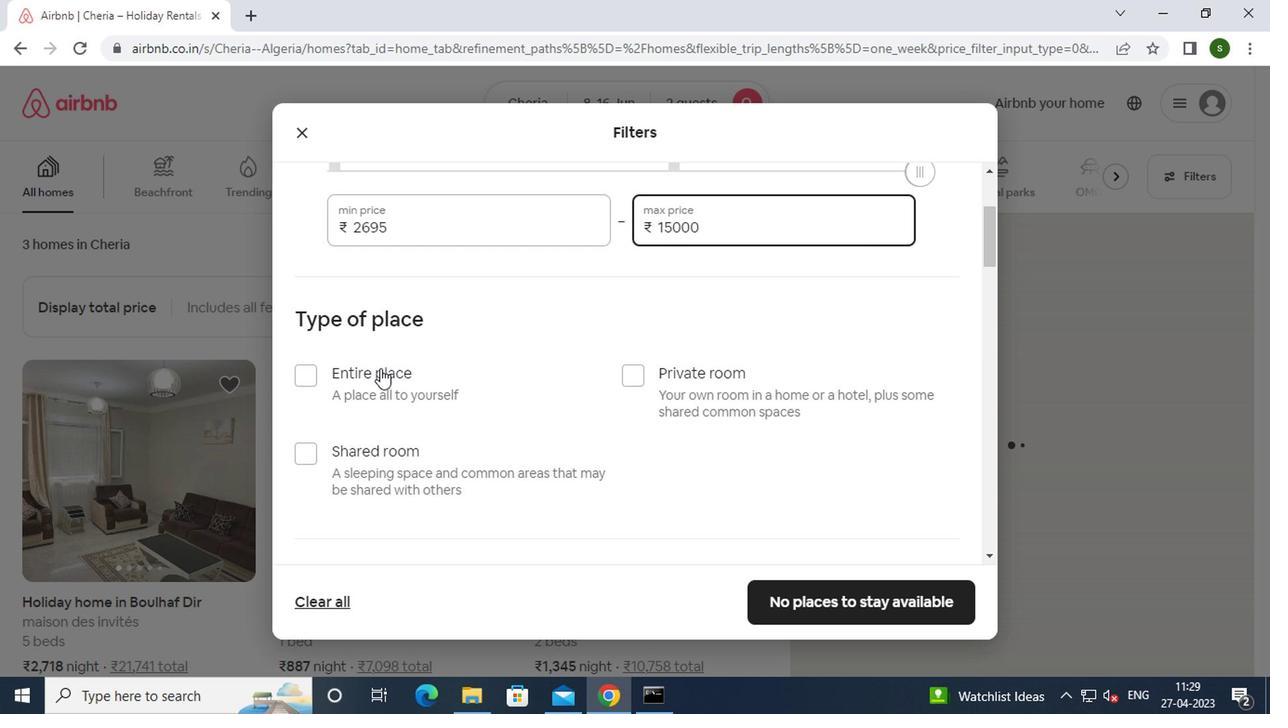
Action: Mouse moved to (450, 357)
Screenshot: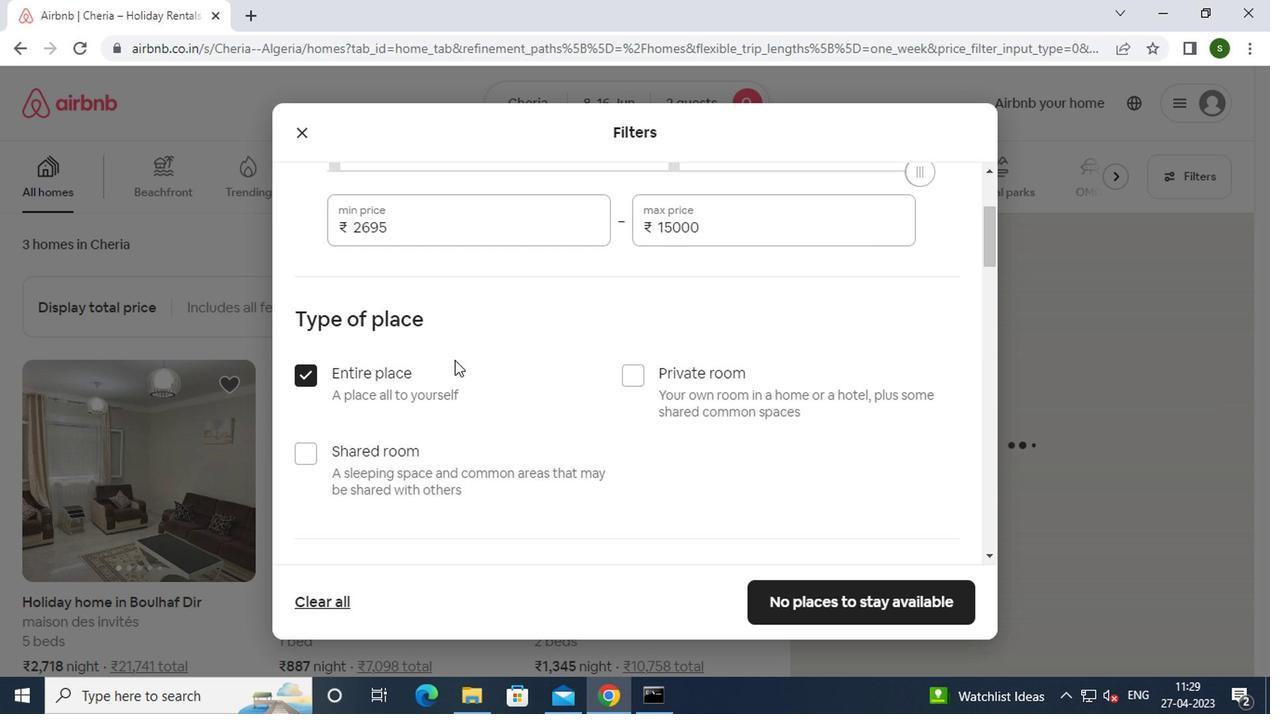 
Action: Mouse scrolled (450, 356) with delta (0, 0)
Screenshot: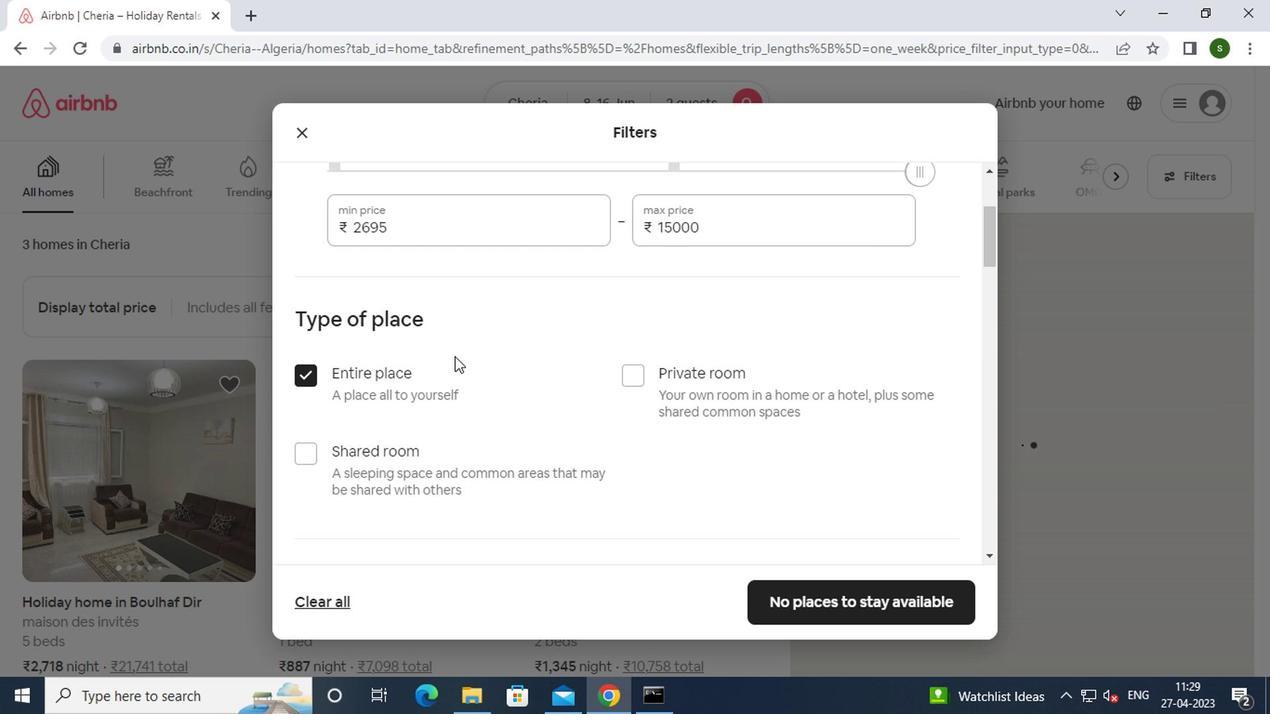 
Action: Mouse scrolled (450, 356) with delta (0, 0)
Screenshot: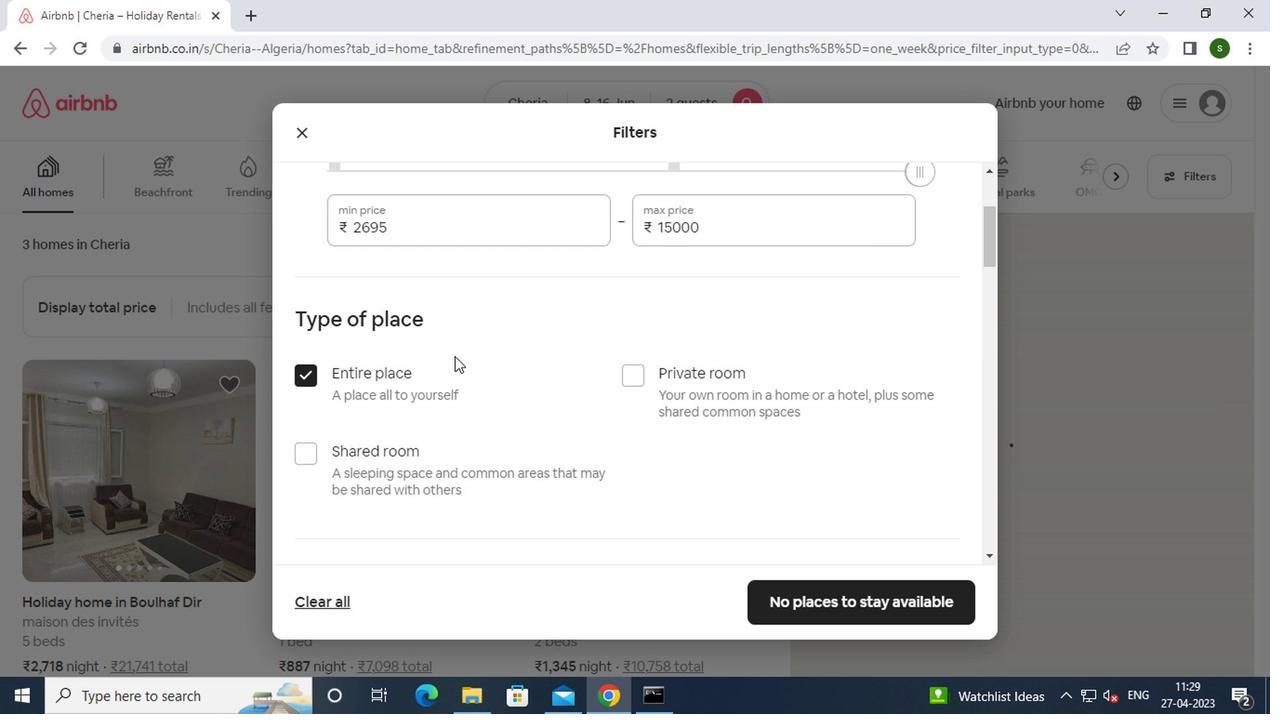 
Action: Mouse scrolled (450, 356) with delta (0, 0)
Screenshot: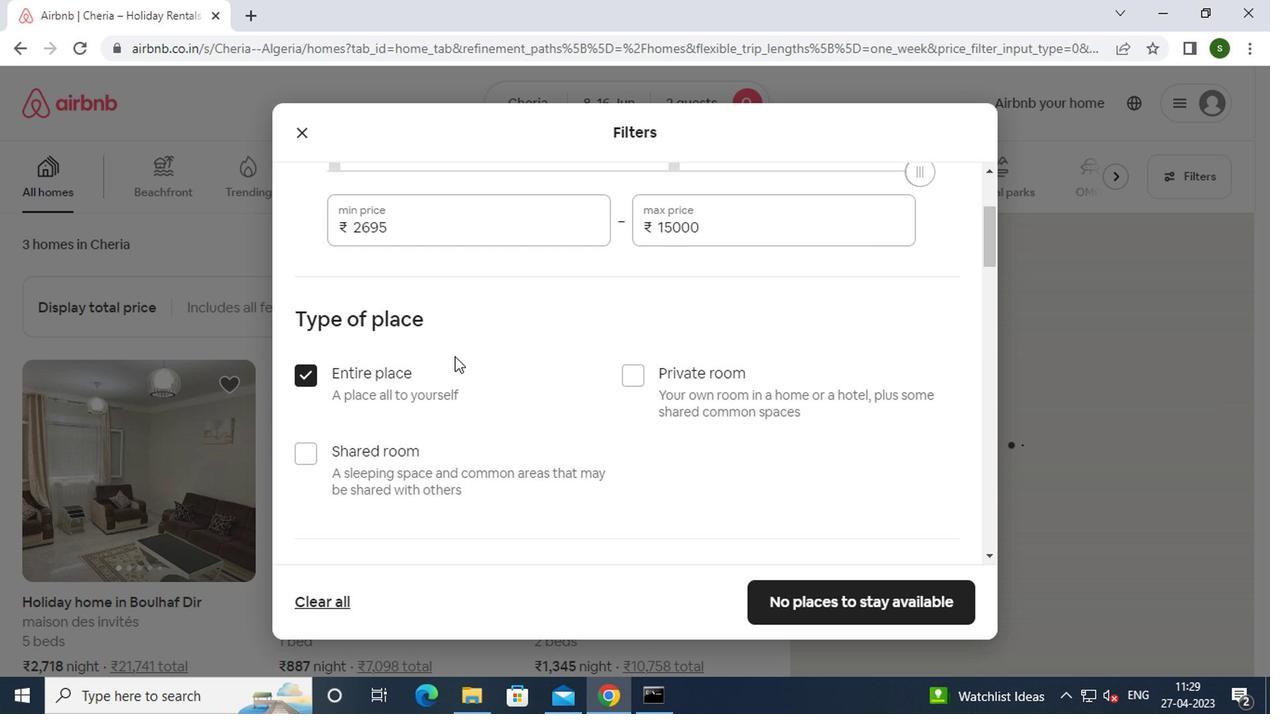 
Action: Mouse scrolled (450, 356) with delta (0, 0)
Screenshot: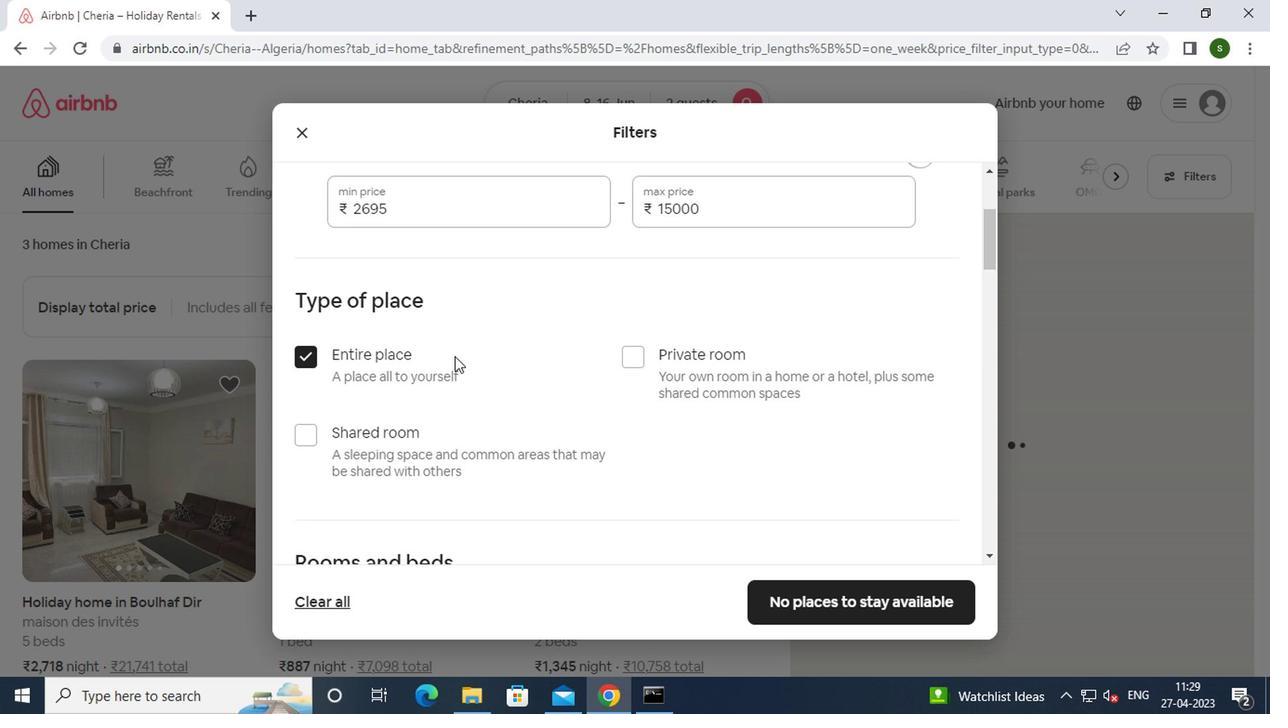 
Action: Mouse moved to (451, 354)
Screenshot: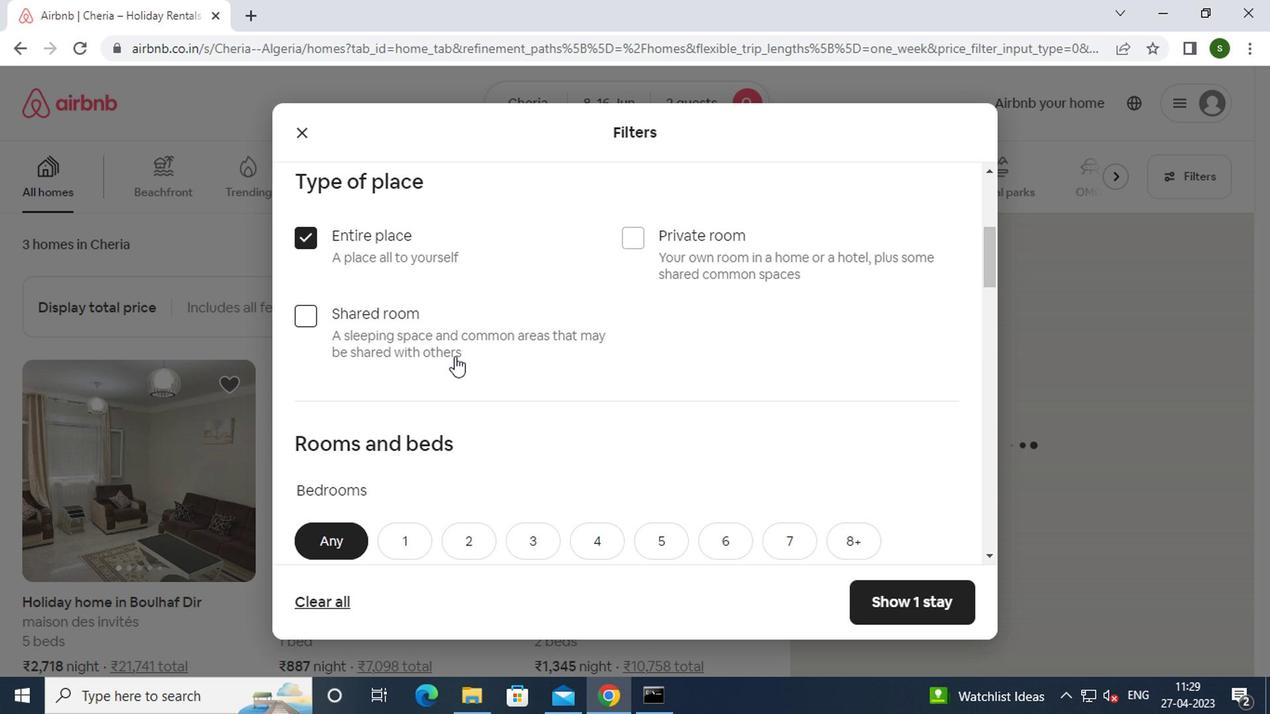 
Action: Mouse scrolled (451, 353) with delta (0, 0)
Screenshot: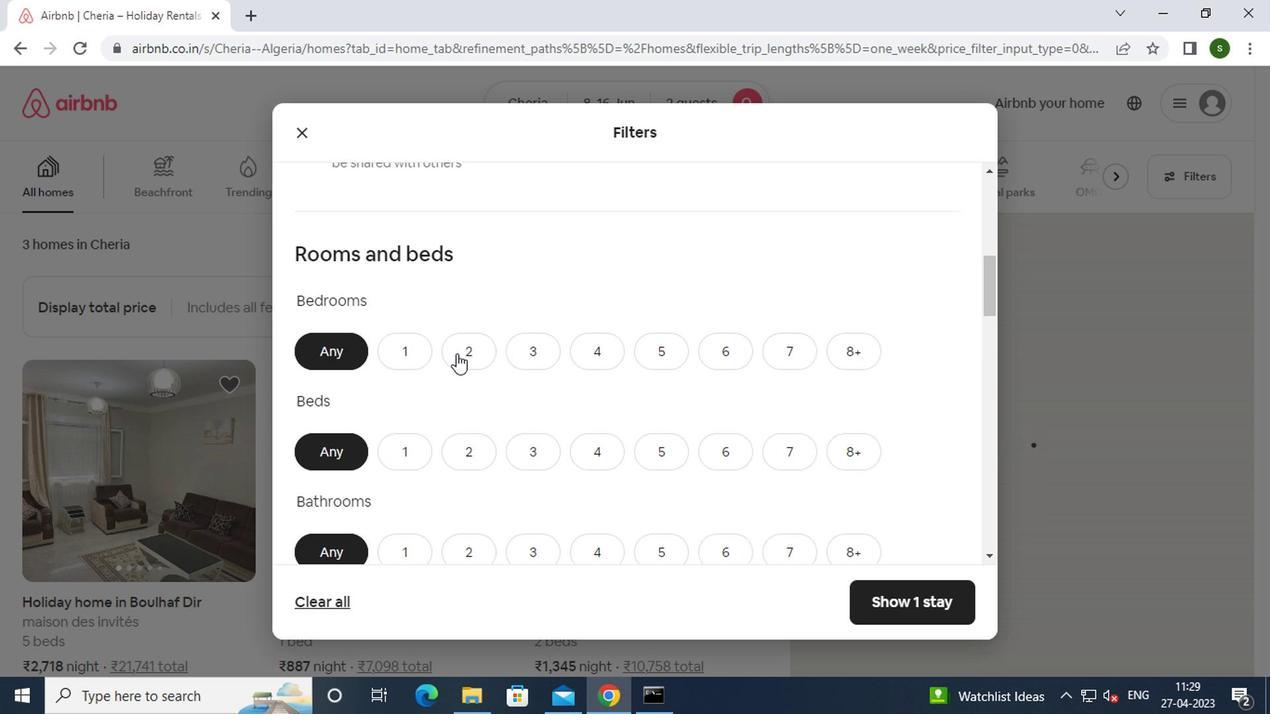 
Action: Mouse moved to (396, 201)
Screenshot: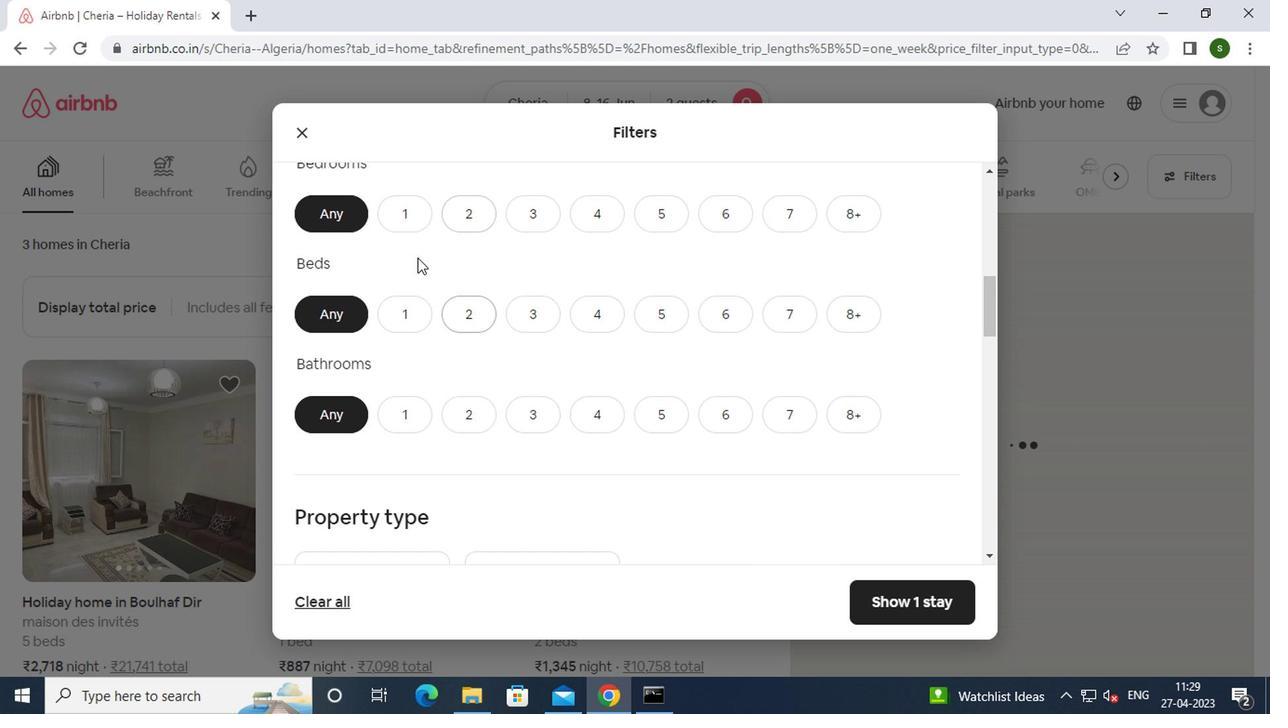 
Action: Mouse pressed left at (396, 201)
Screenshot: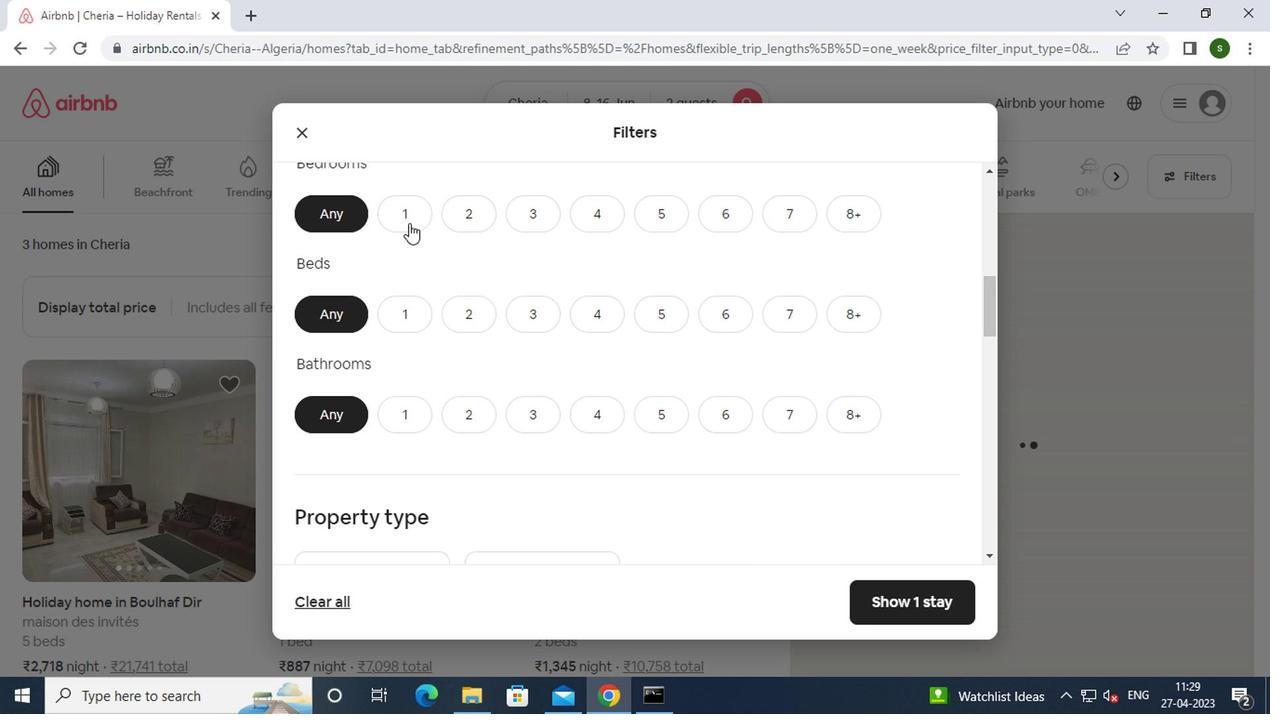 
Action: Mouse moved to (398, 304)
Screenshot: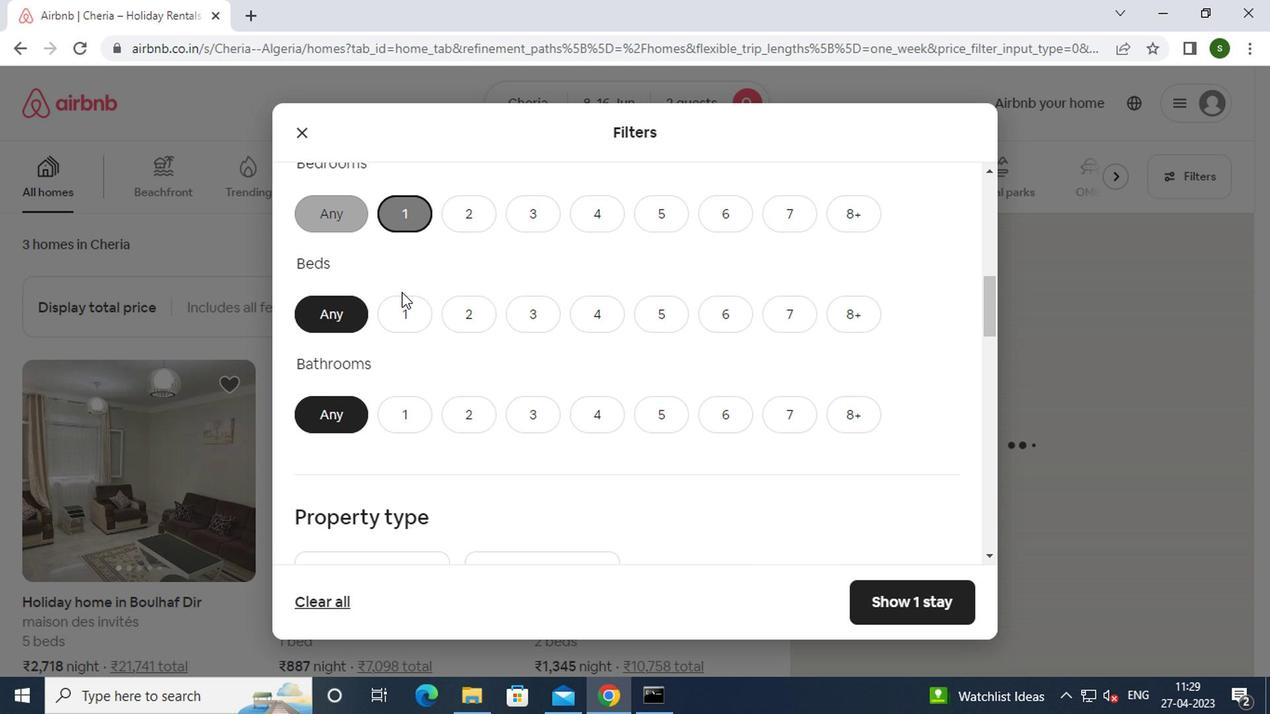 
Action: Mouse pressed left at (398, 304)
Screenshot: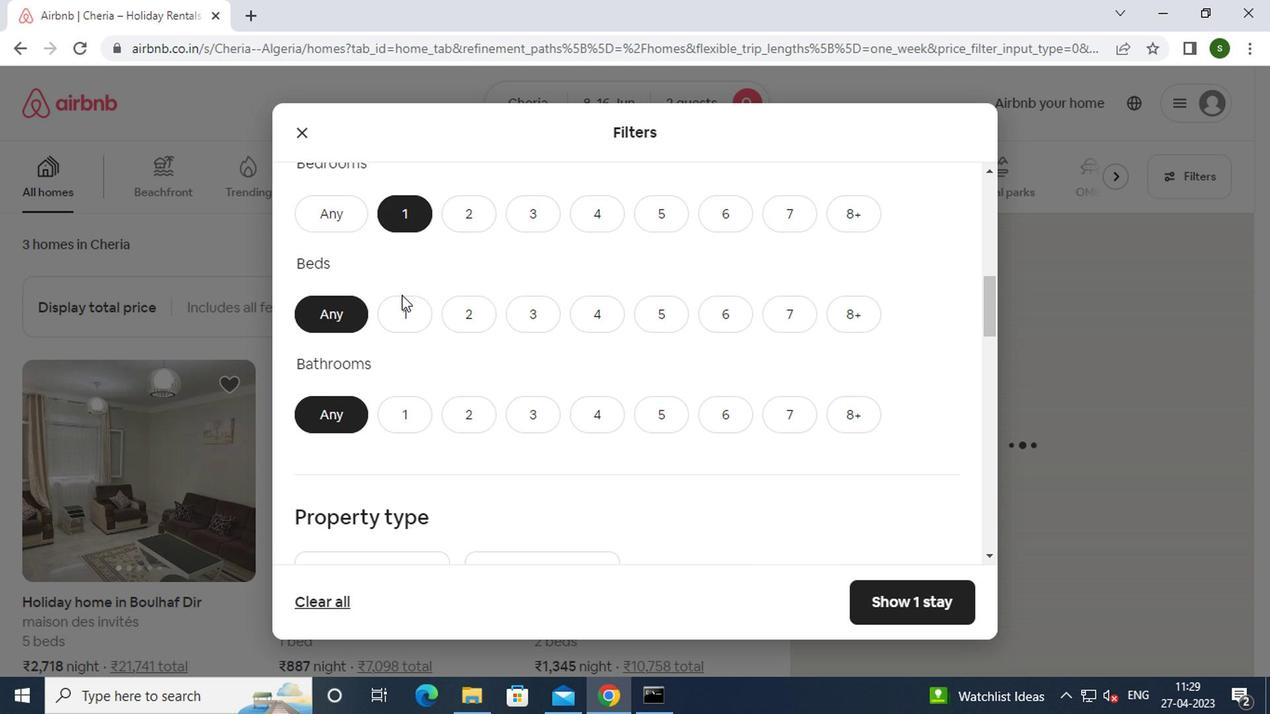 
Action: Mouse moved to (410, 419)
Screenshot: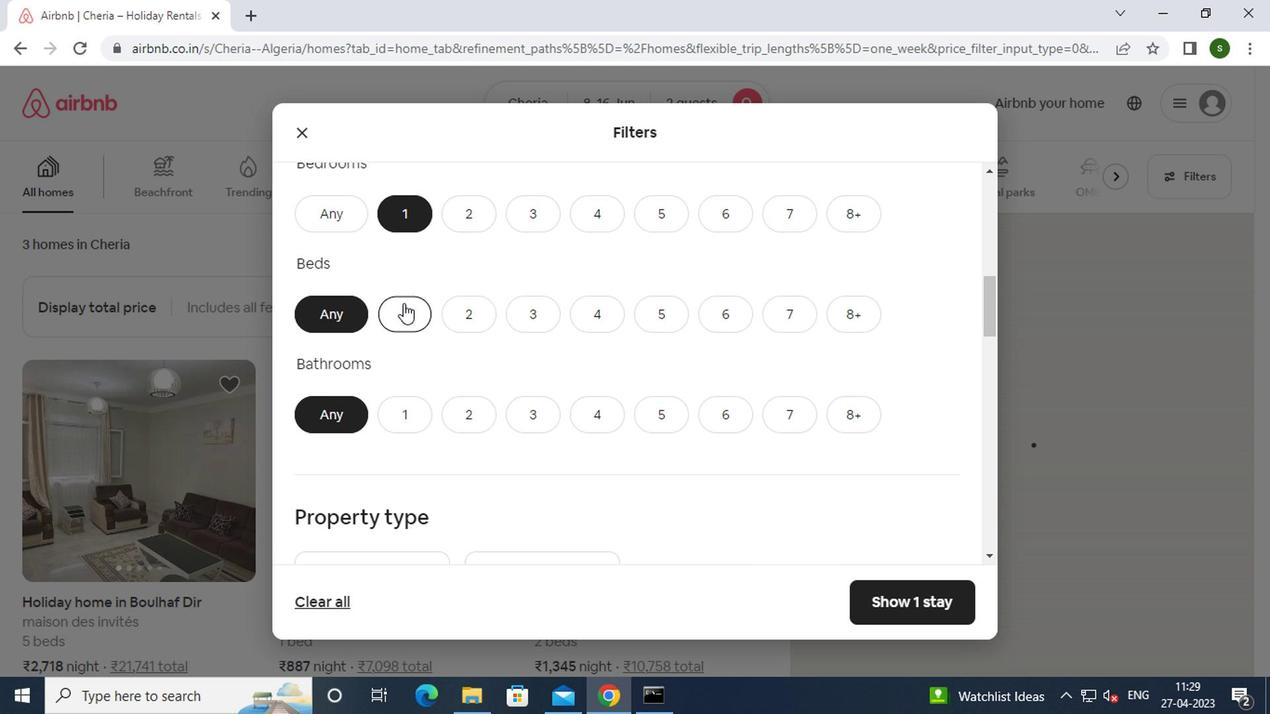 
Action: Mouse pressed left at (410, 419)
Screenshot: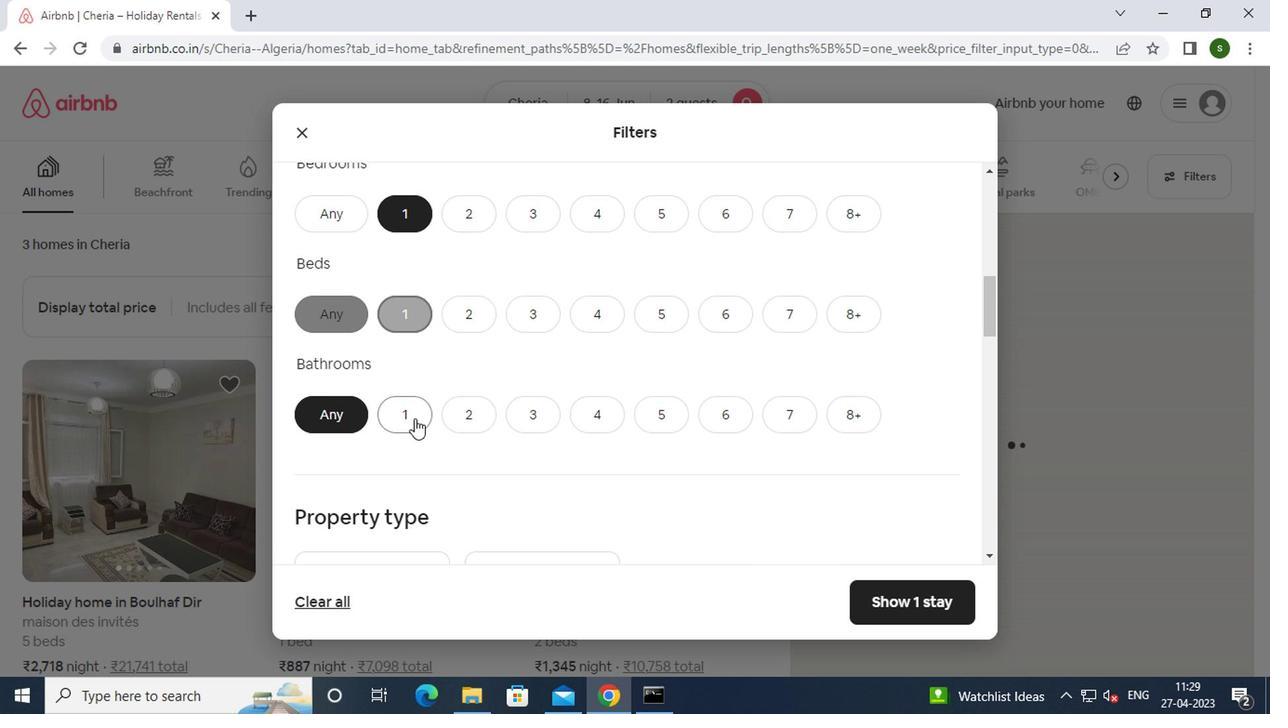 
Action: Mouse moved to (578, 375)
Screenshot: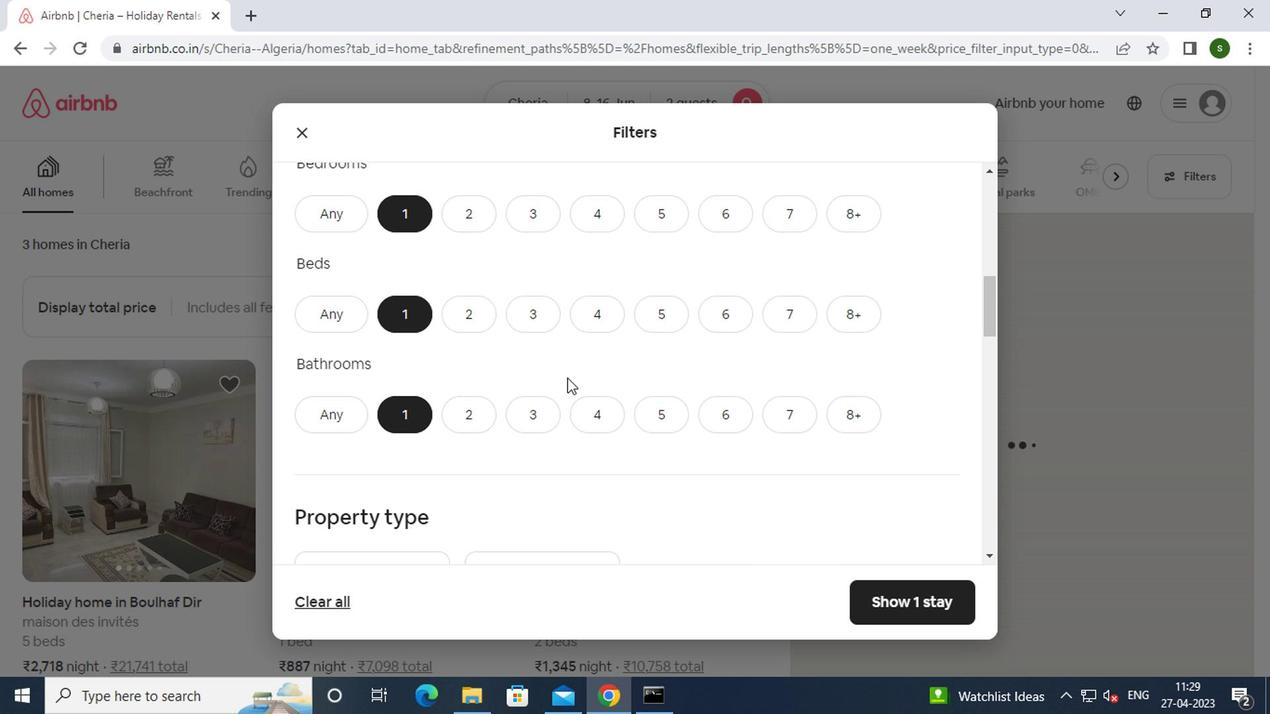 
Action: Mouse scrolled (578, 373) with delta (0, -1)
Screenshot: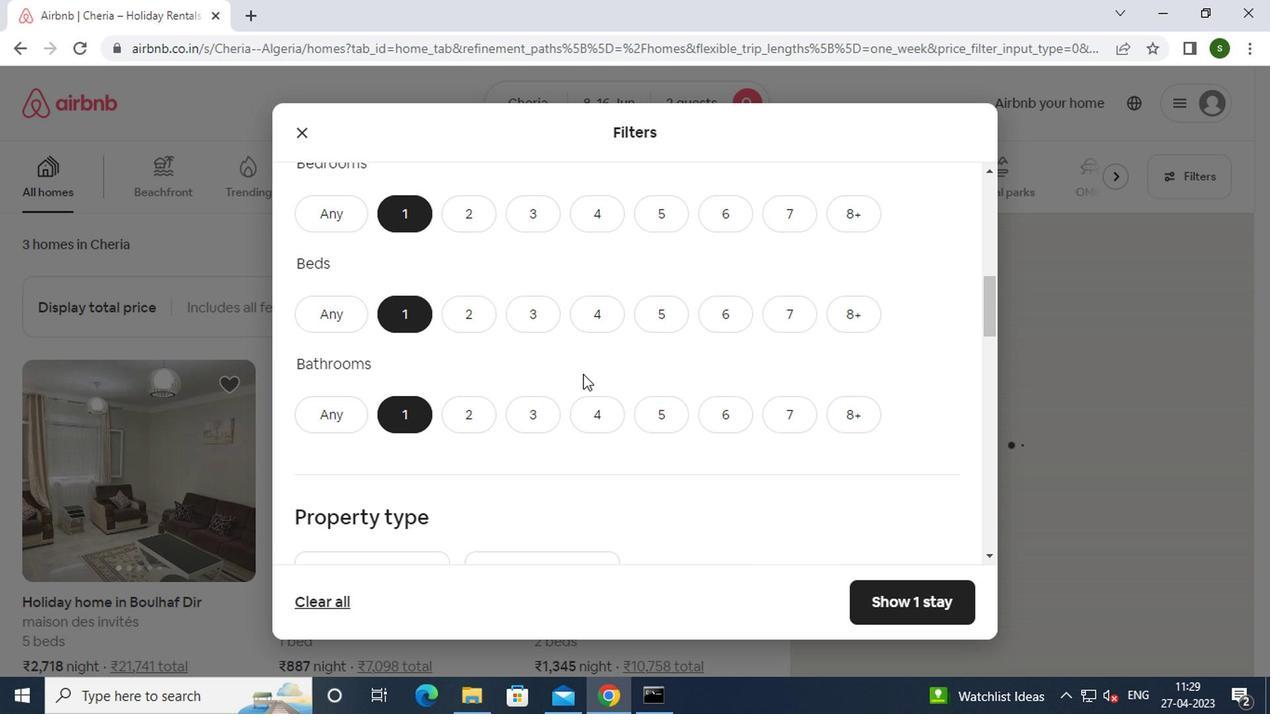 
Action: Mouse scrolled (578, 373) with delta (0, -1)
Screenshot: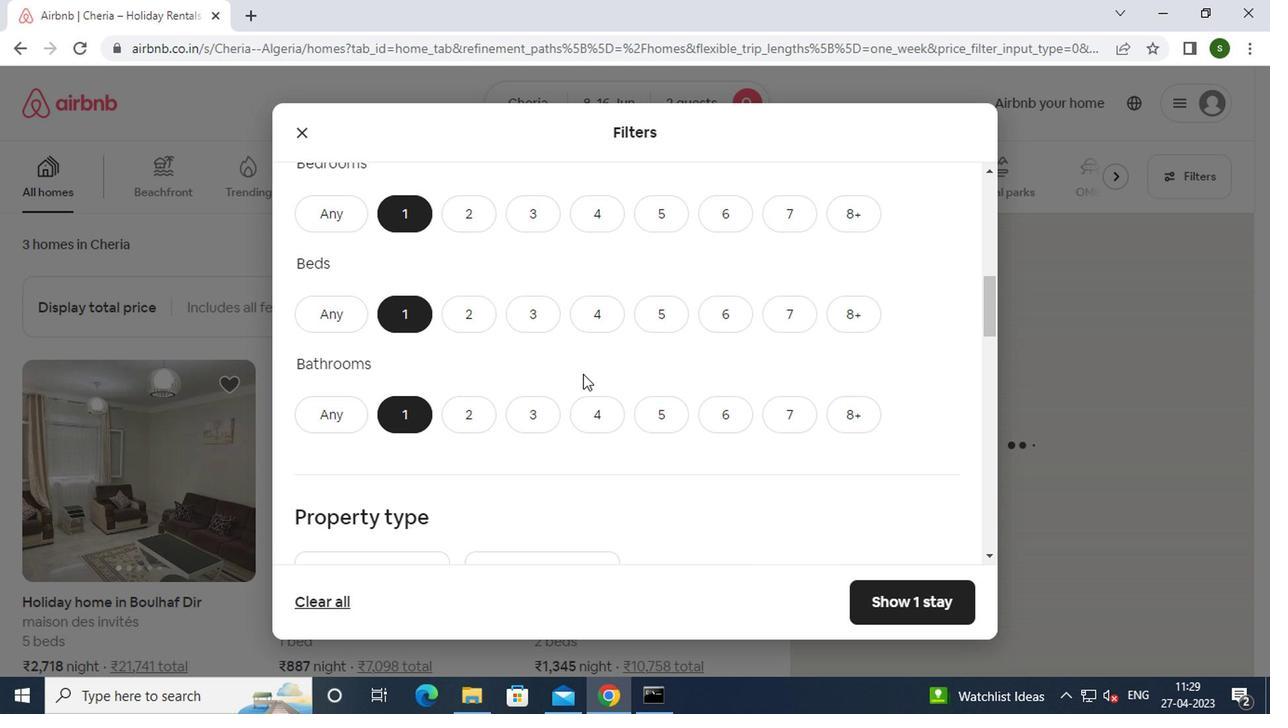 
Action: Mouse moved to (423, 402)
Screenshot: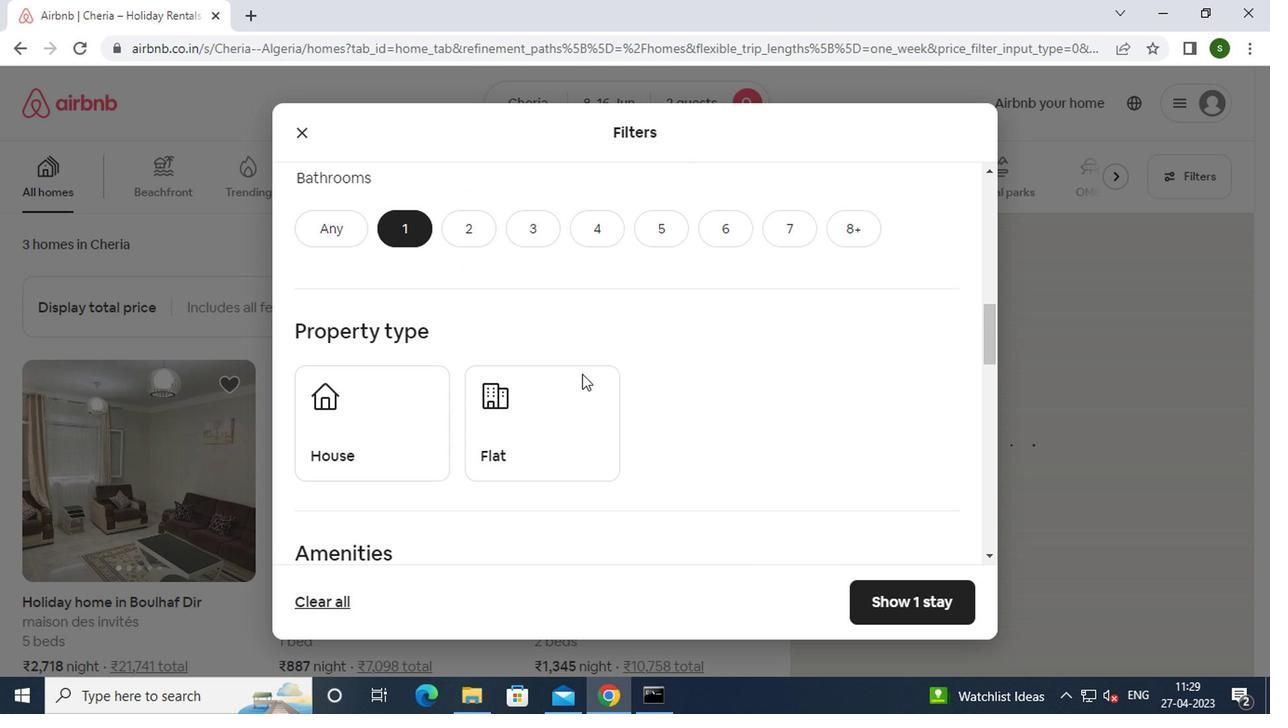 
Action: Mouse pressed left at (423, 402)
Screenshot: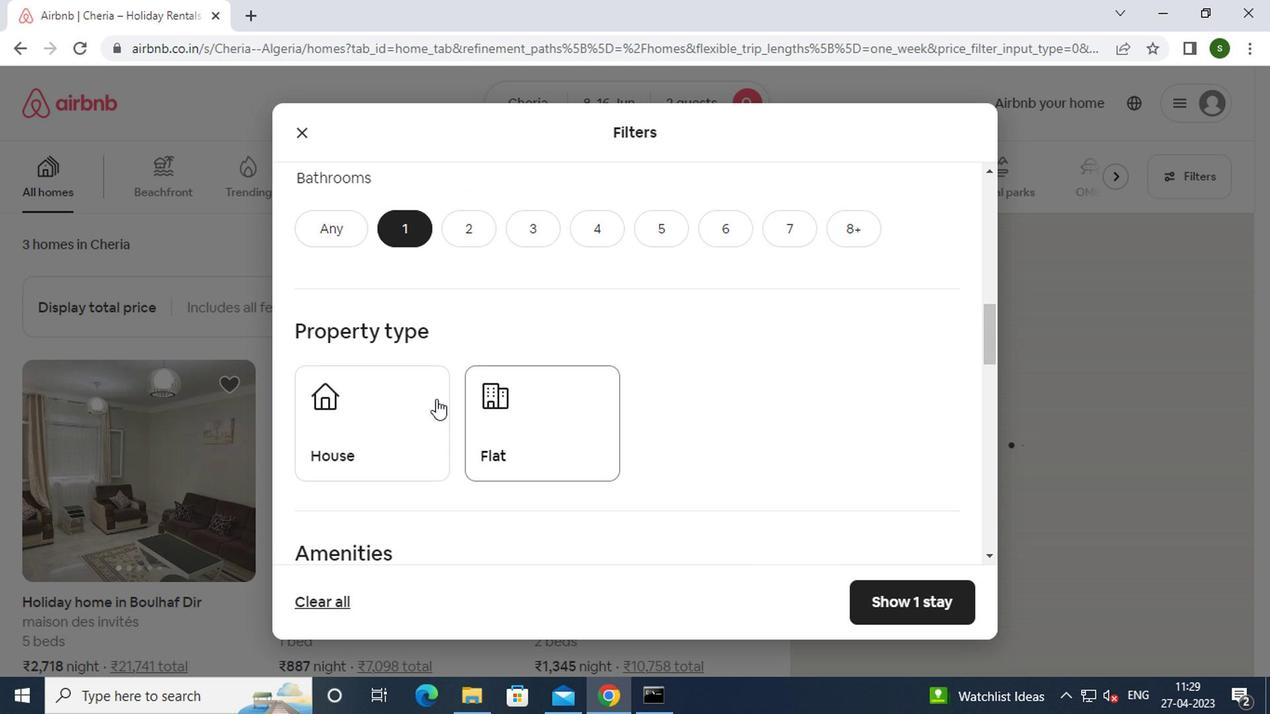 
Action: Mouse moved to (535, 422)
Screenshot: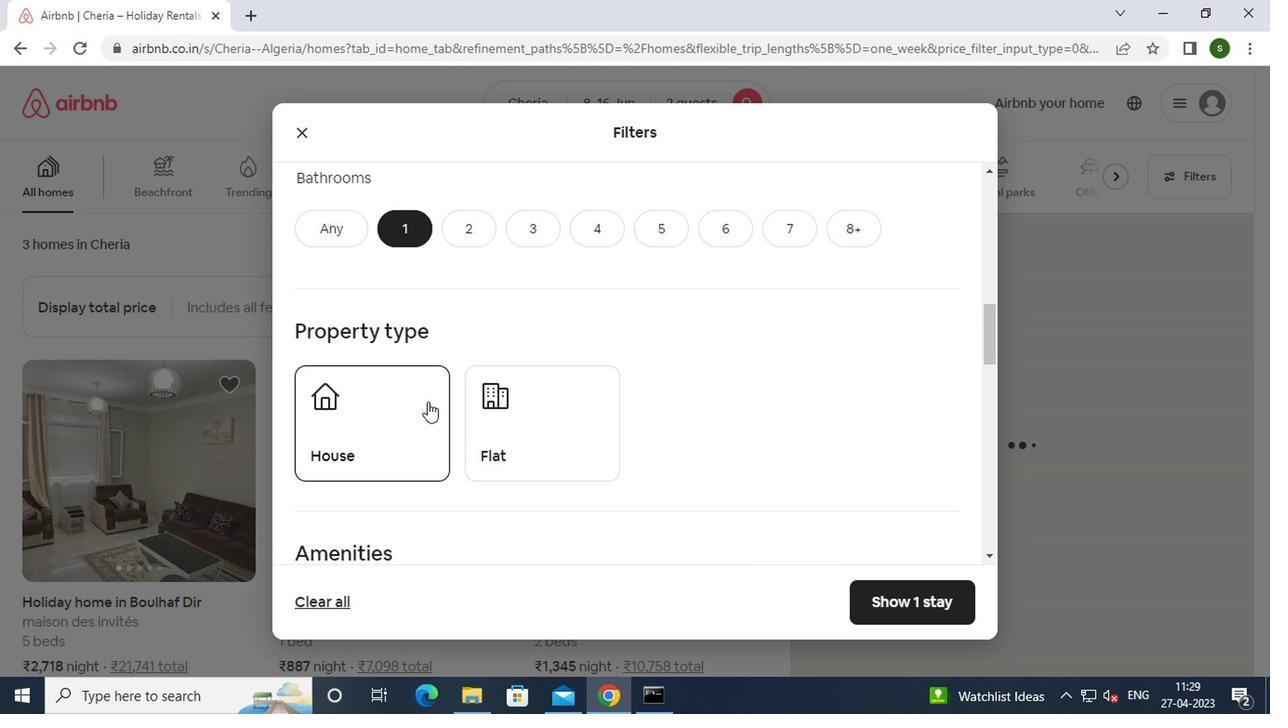 
Action: Mouse pressed left at (535, 422)
Screenshot: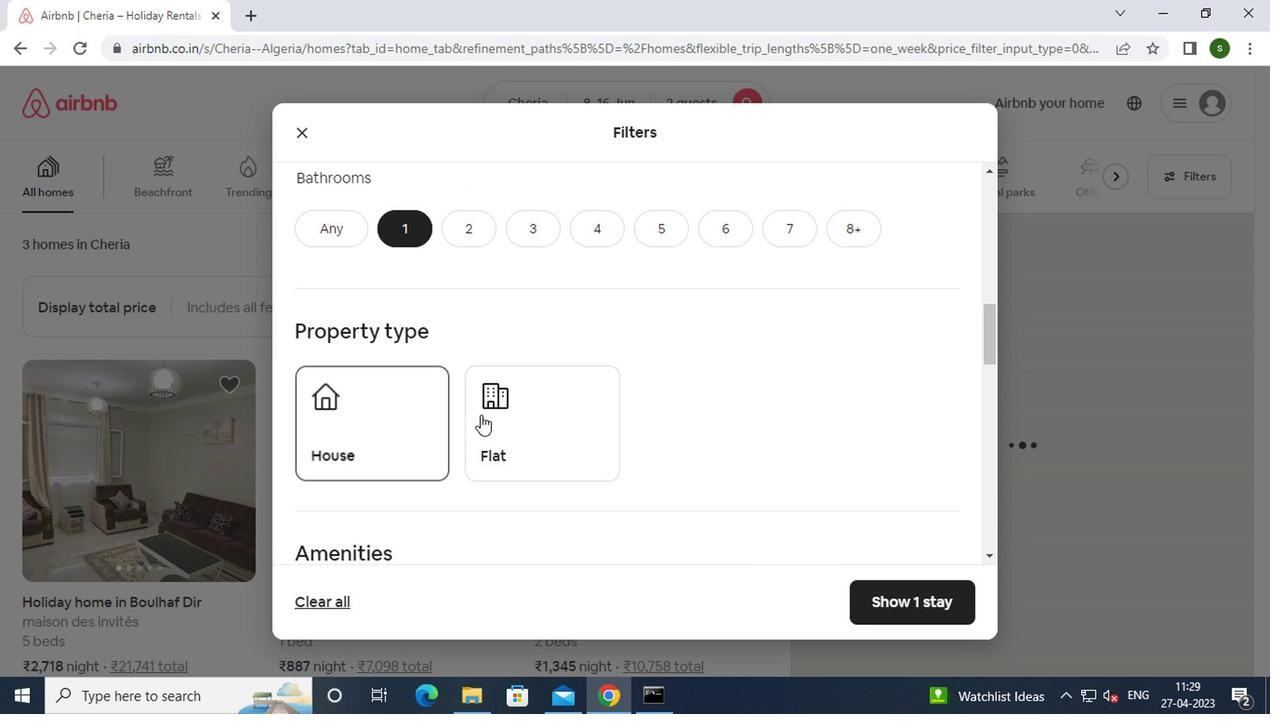 
Action: Mouse moved to (680, 396)
Screenshot: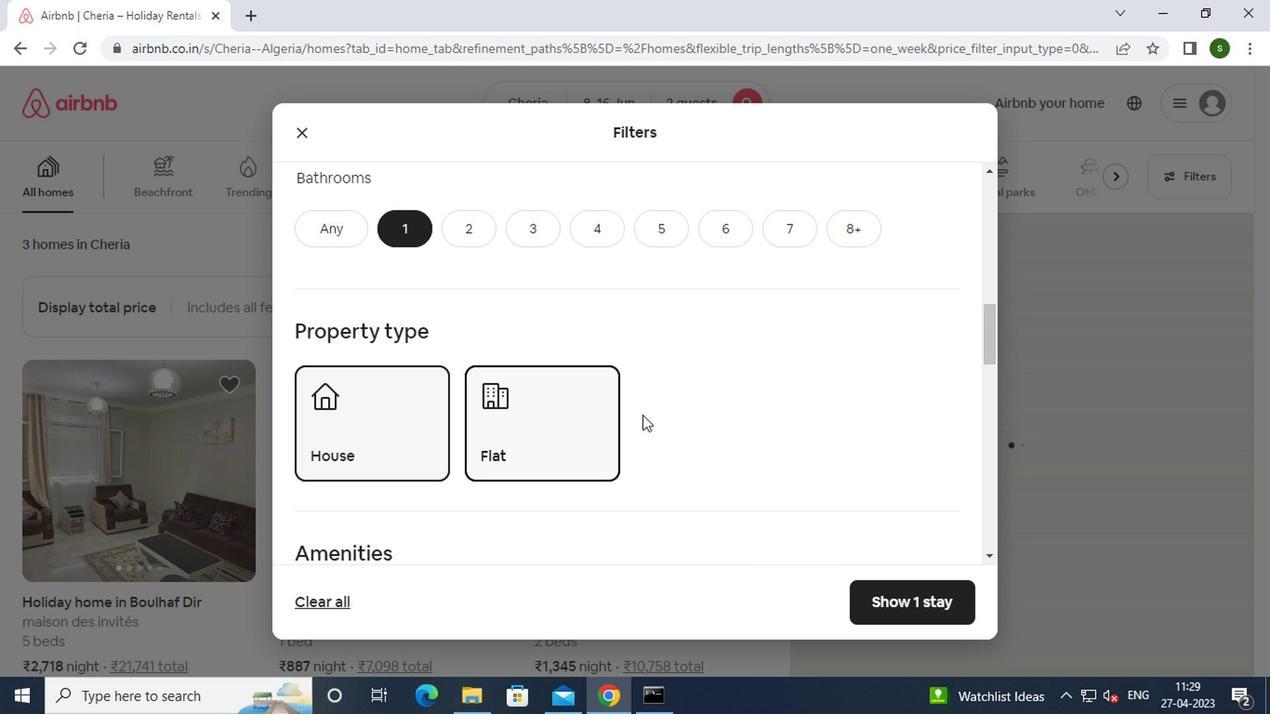 
Action: Mouse scrolled (680, 396) with delta (0, 0)
Screenshot: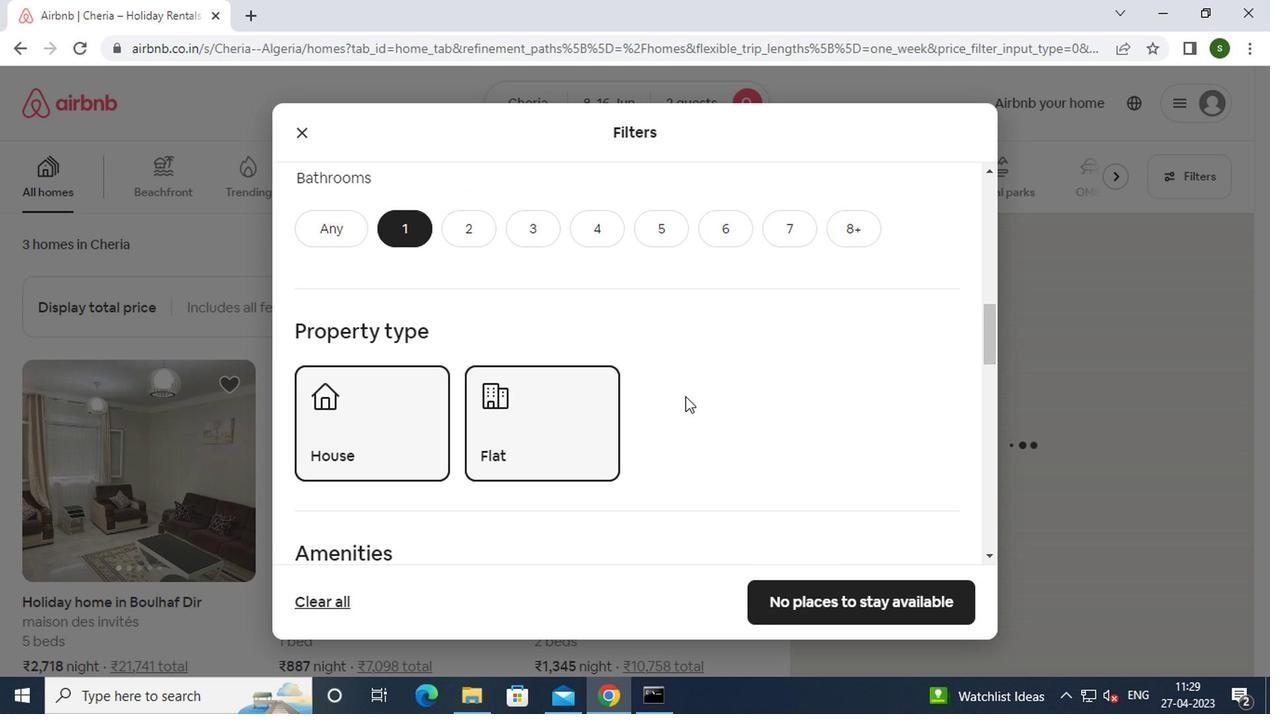 
Action: Mouse scrolled (680, 396) with delta (0, 0)
Screenshot: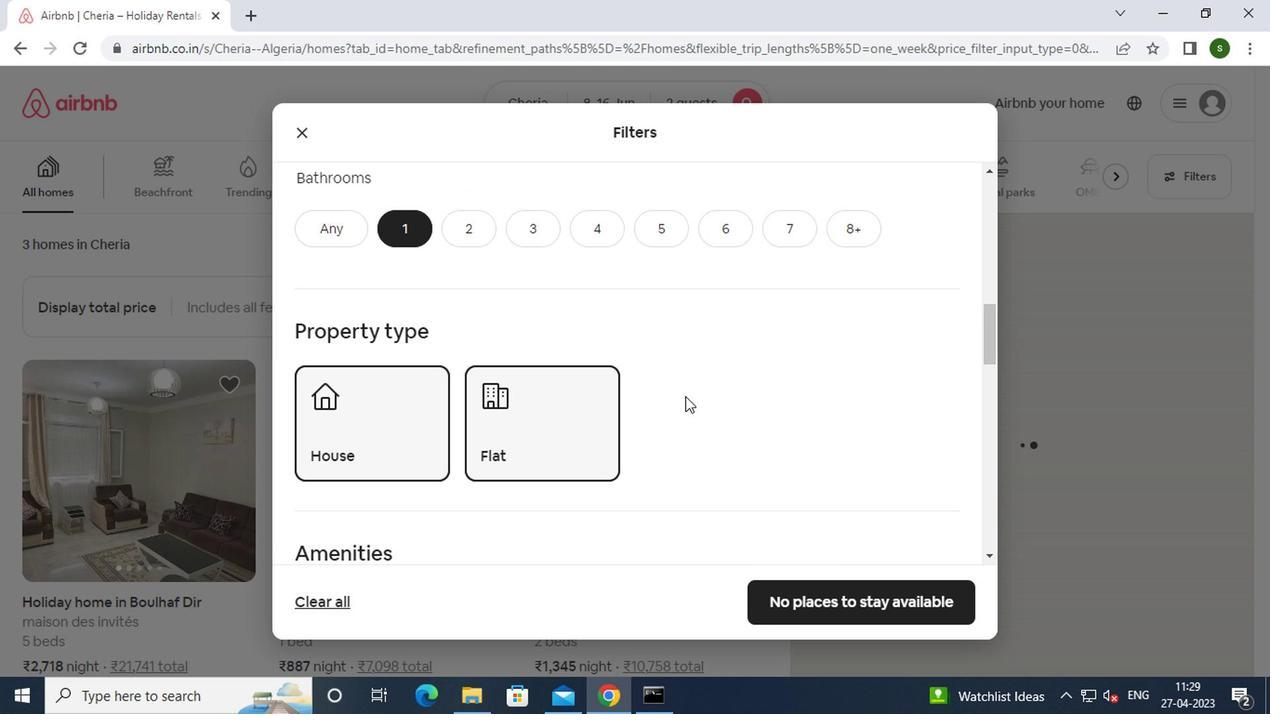 
Action: Mouse scrolled (680, 396) with delta (0, 0)
Screenshot: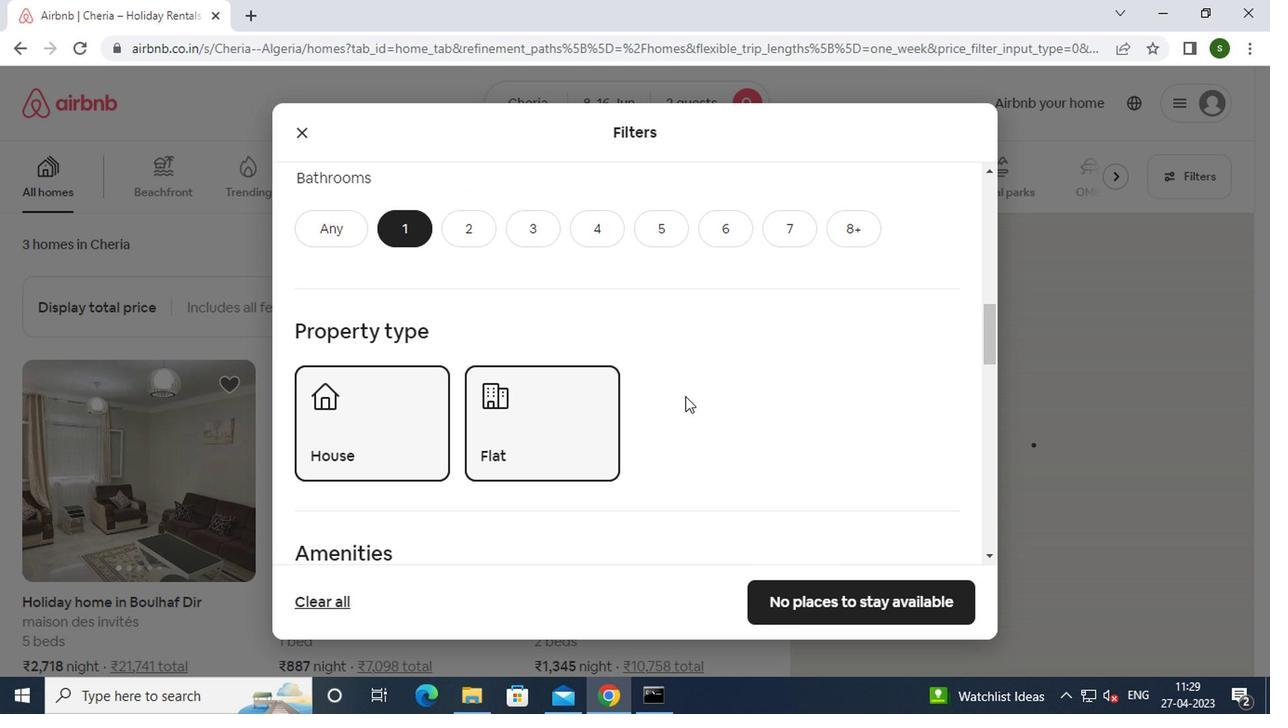 
Action: Mouse moved to (678, 415)
Screenshot: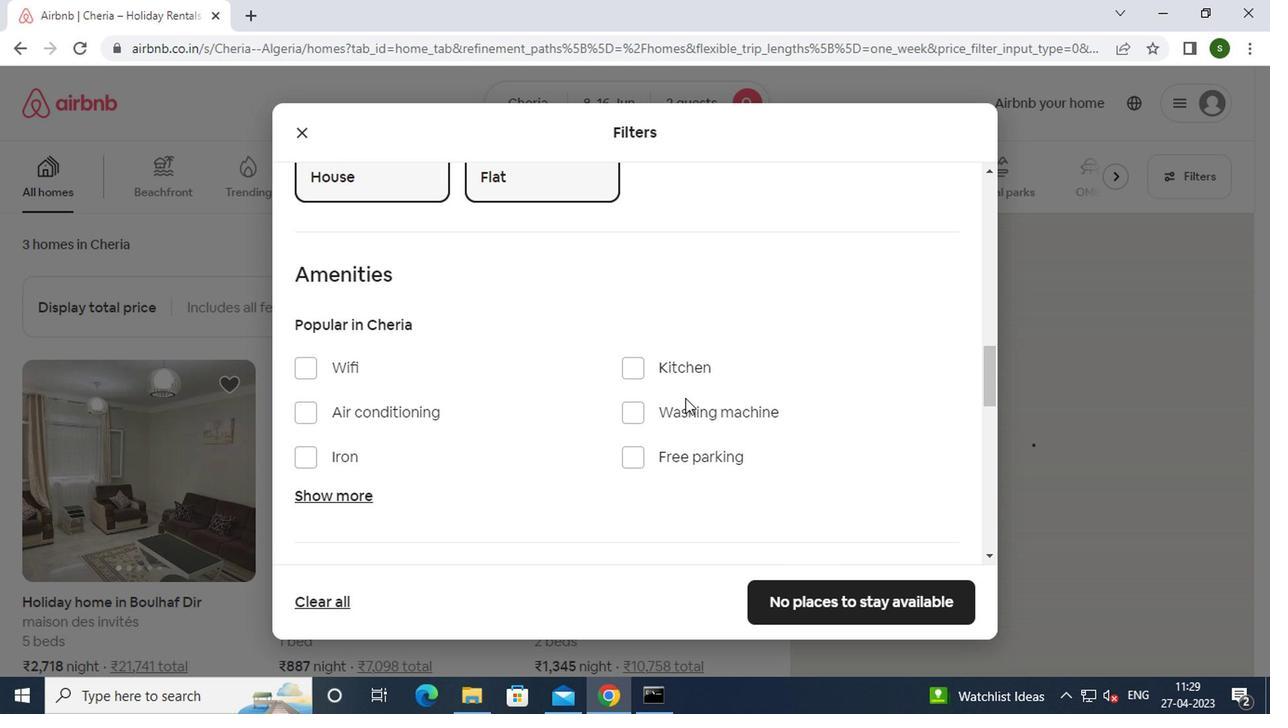 
Action: Mouse pressed left at (678, 415)
Screenshot: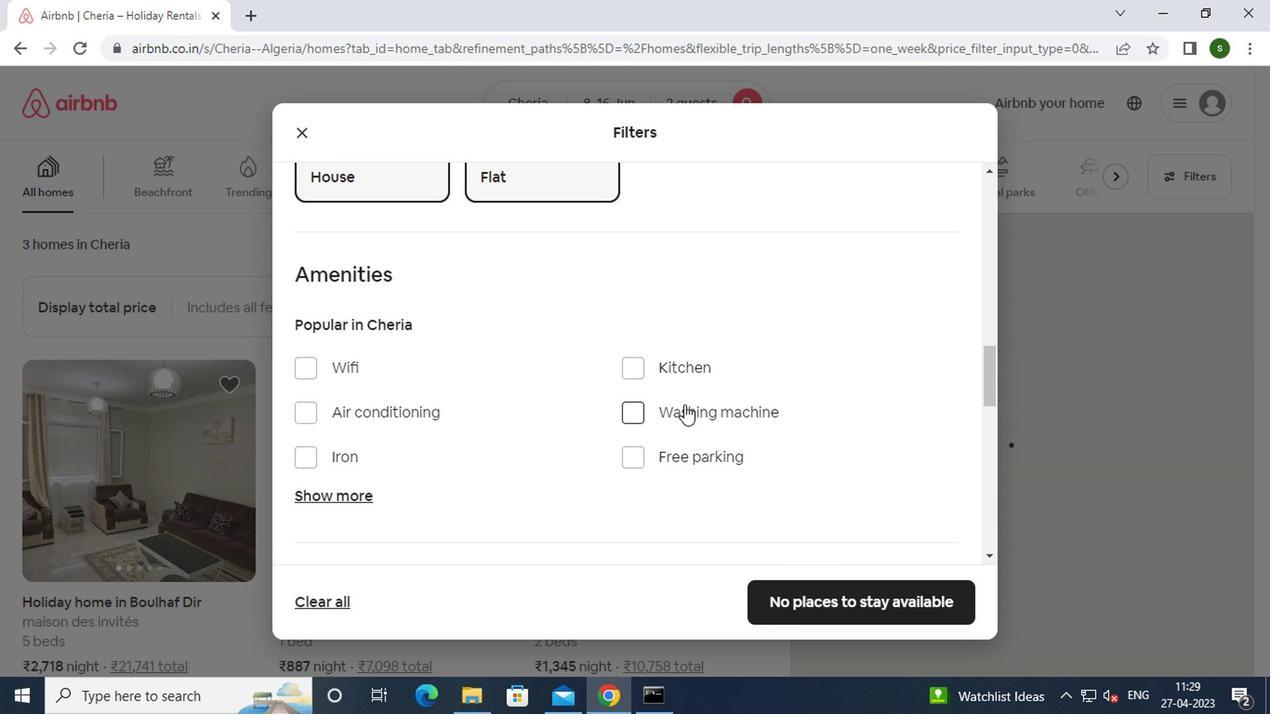 
Action: Mouse moved to (801, 412)
Screenshot: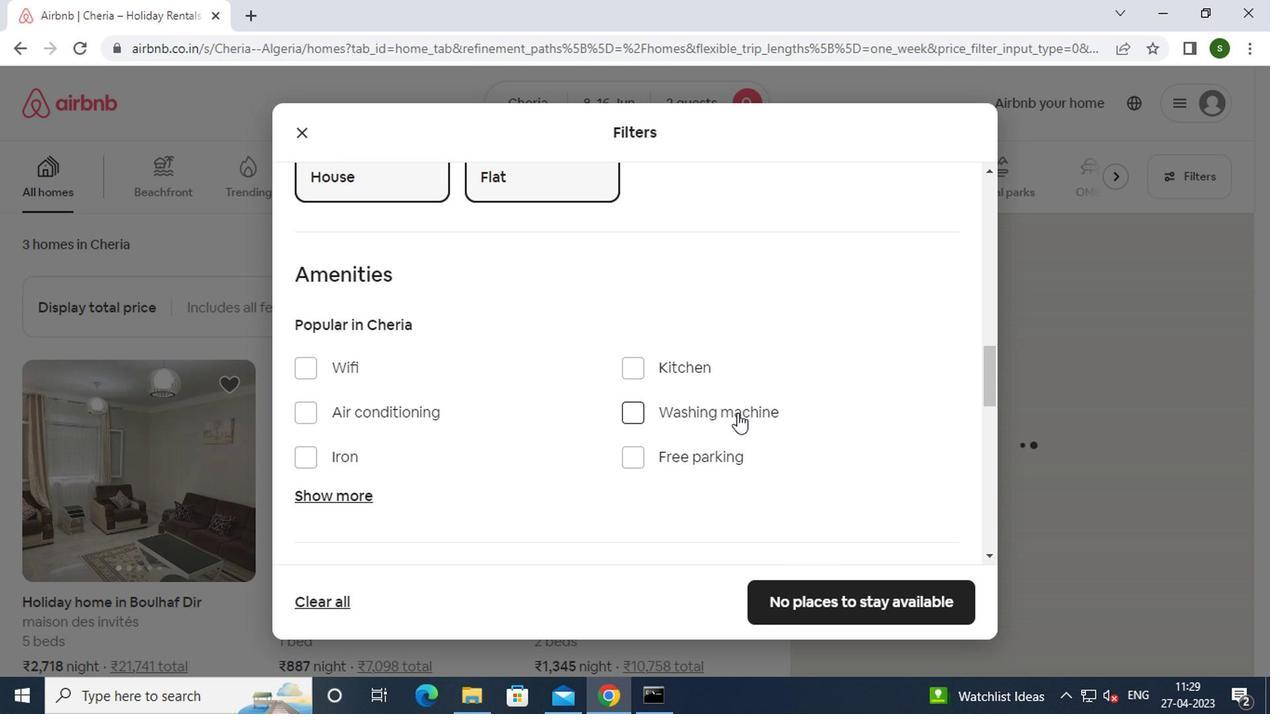 
Action: Mouse scrolled (801, 412) with delta (0, 0)
Screenshot: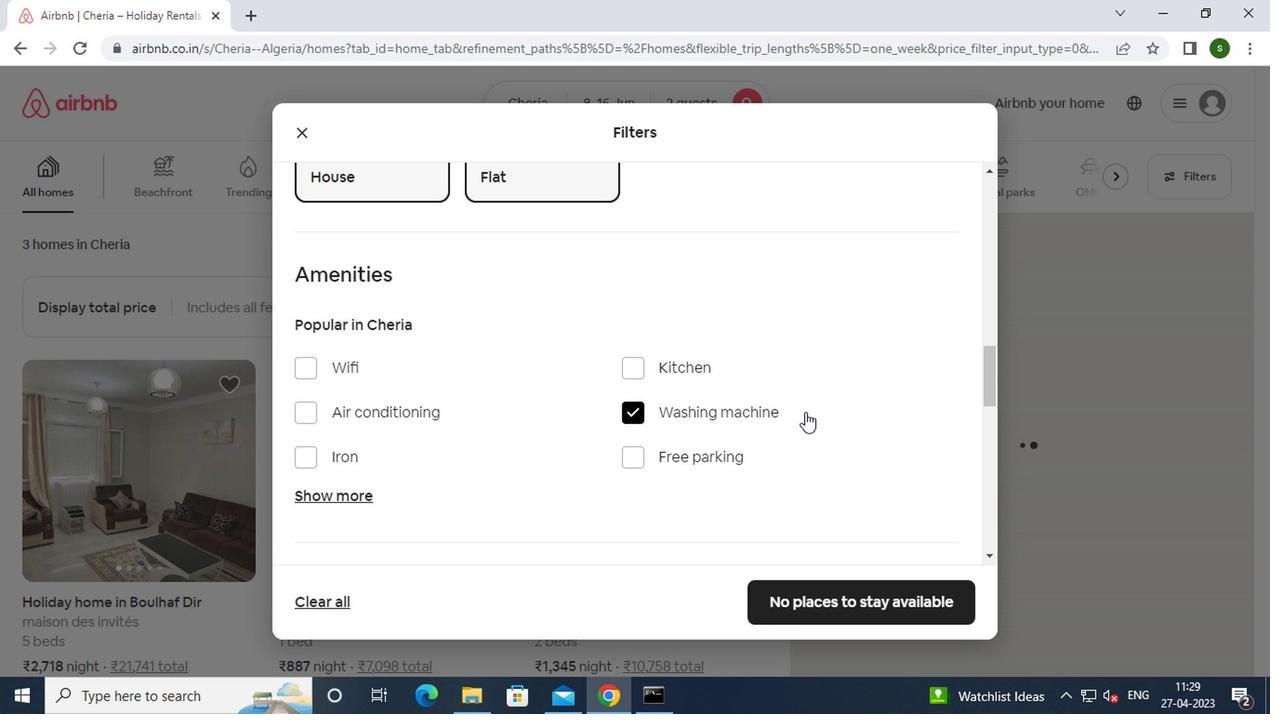 
Action: Mouse scrolled (801, 412) with delta (0, 0)
Screenshot: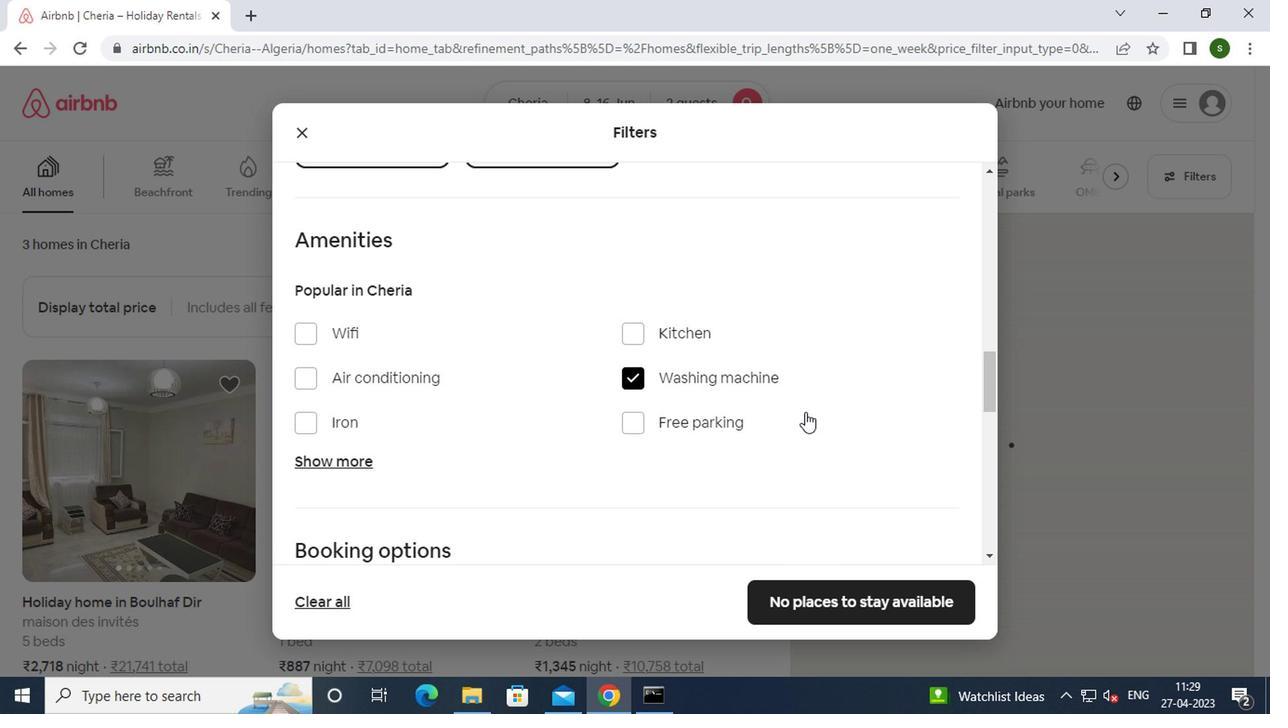 
Action: Mouse scrolled (801, 412) with delta (0, 0)
Screenshot: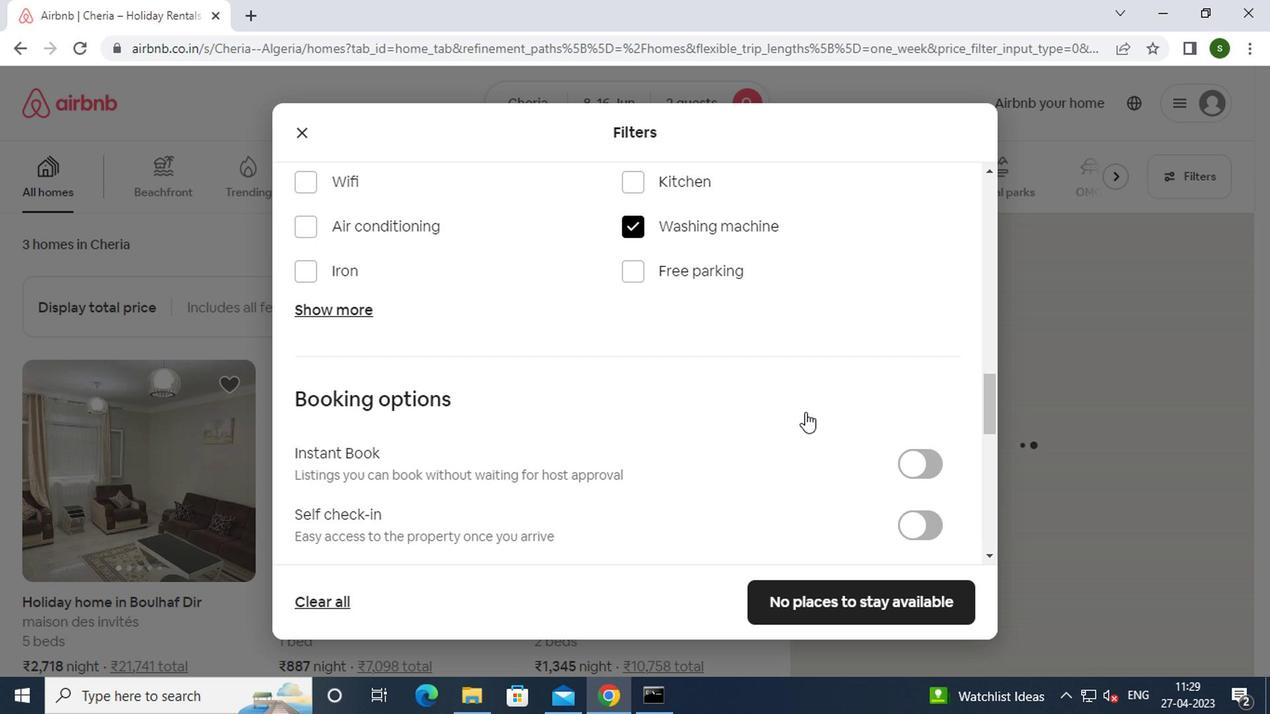 
Action: Mouse moved to (918, 440)
Screenshot: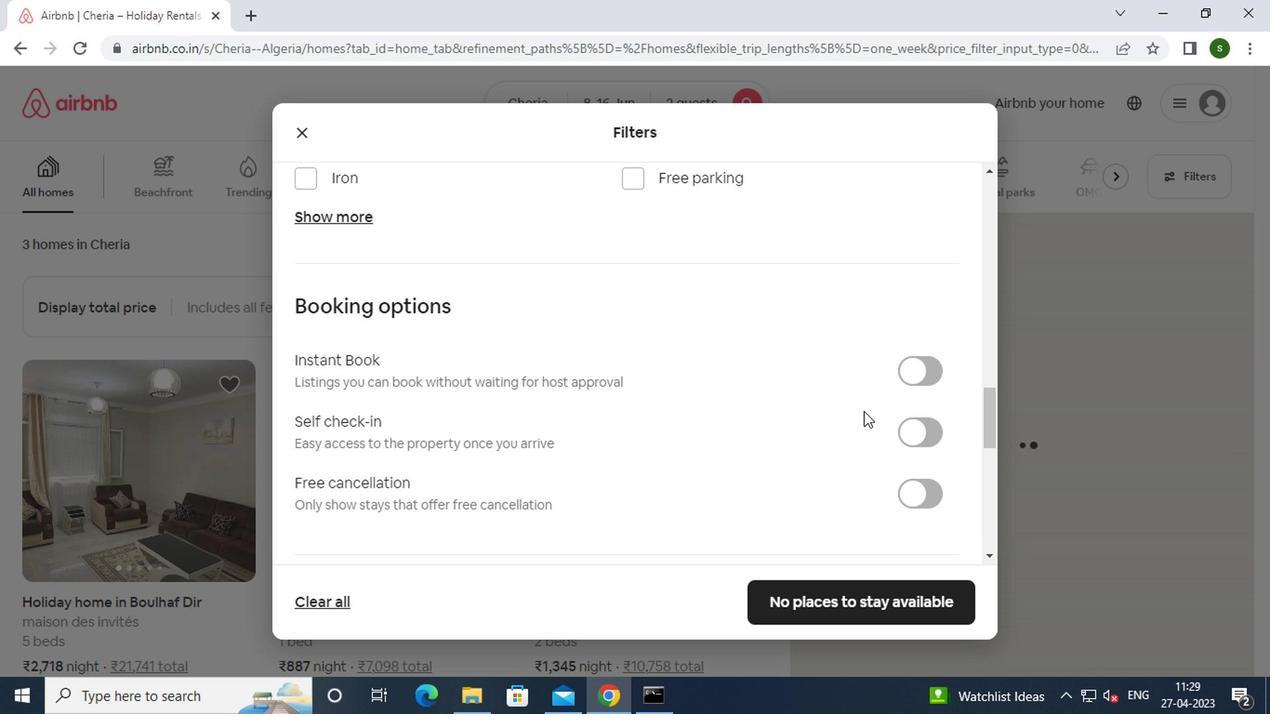 
Action: Mouse pressed left at (918, 440)
Screenshot: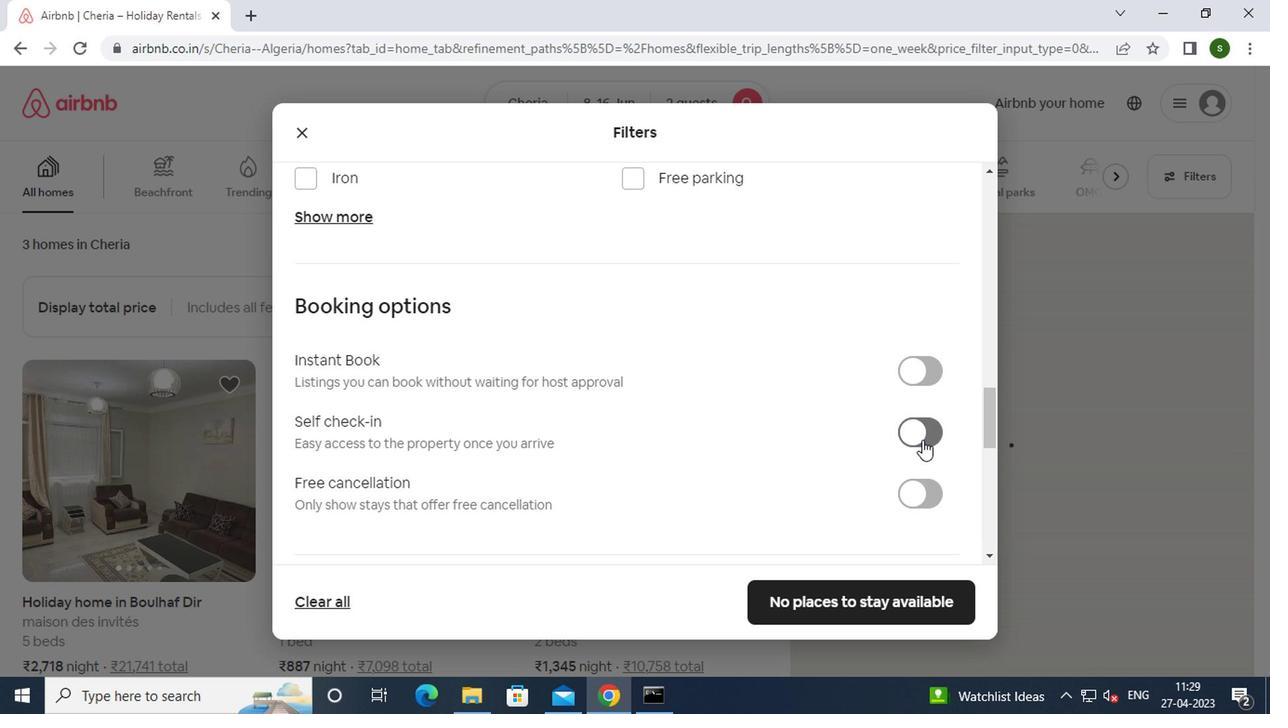 
Action: Mouse moved to (879, 597)
Screenshot: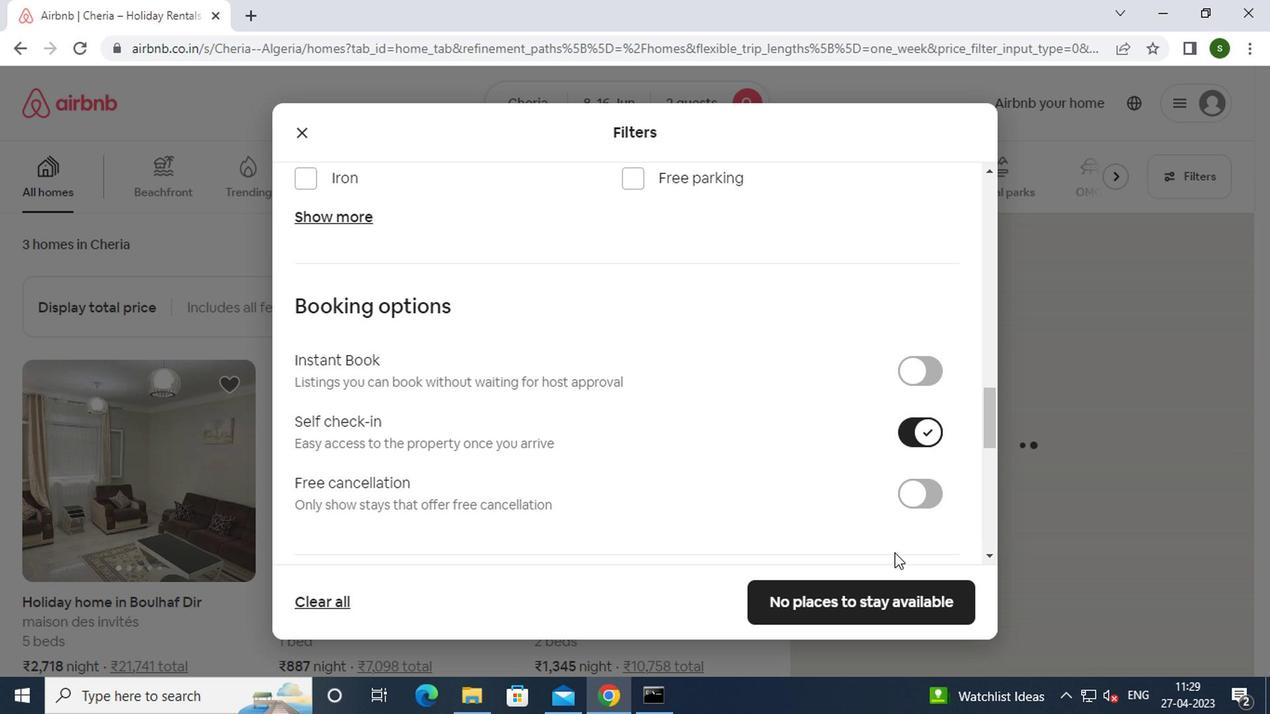 
Action: Mouse pressed left at (879, 597)
Screenshot: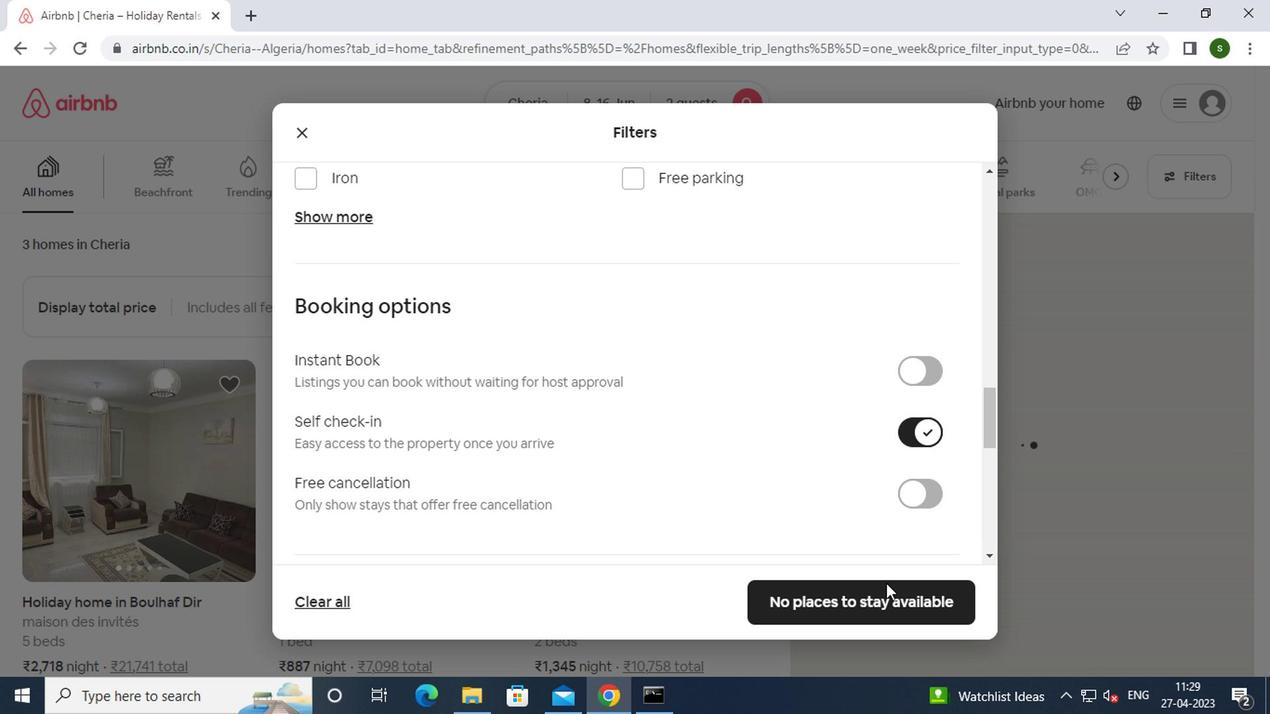 
